 Task: Search one way flight ticket for 5 adults, 1 child, 2 infants in seat and 1 infant on lap in business from Waterloo: Waterloo Regional Airport to Greenville: Pitt-greenville Airport on 5-2-2023. Choice of flights is Westjet. Number of bags: 1 carry on bag. Price is upto 96000. Outbound departure time preference is 4:00.
Action: Mouse moved to (323, 274)
Screenshot: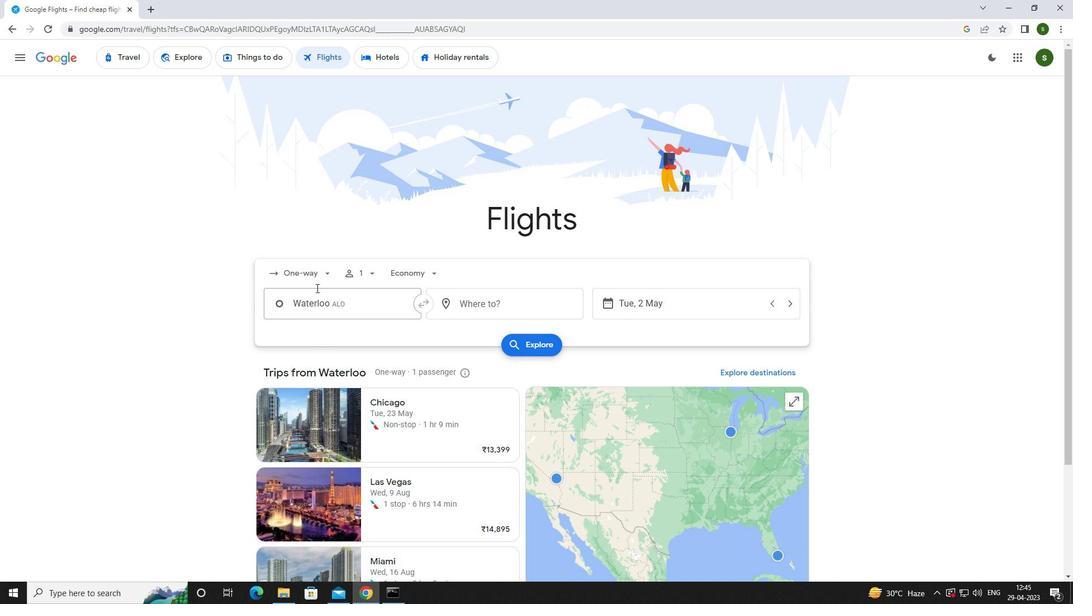 
Action: Mouse pressed left at (323, 274)
Screenshot: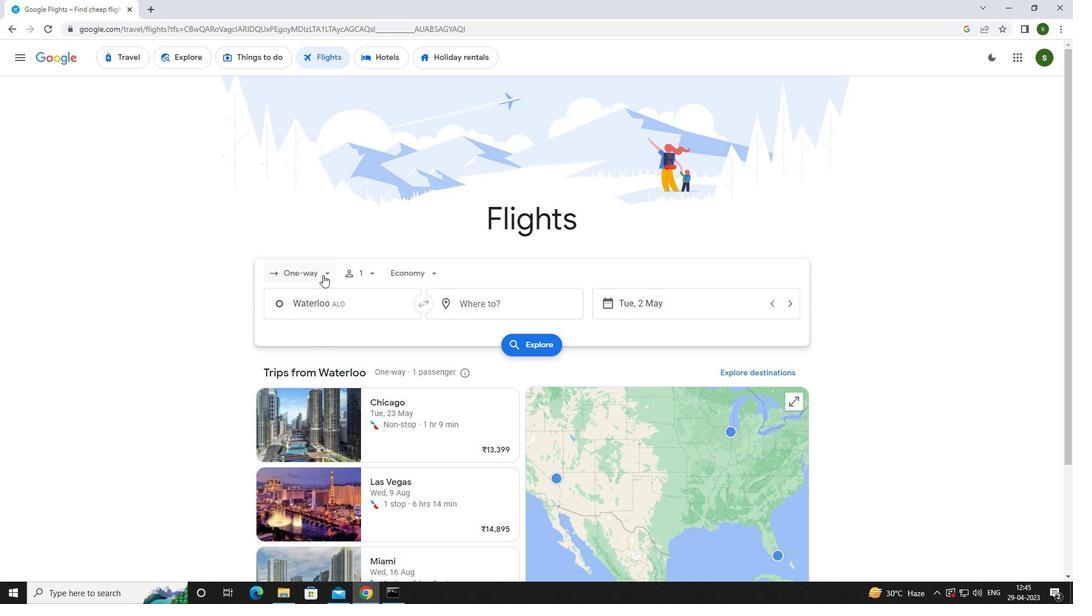 
Action: Mouse moved to (322, 320)
Screenshot: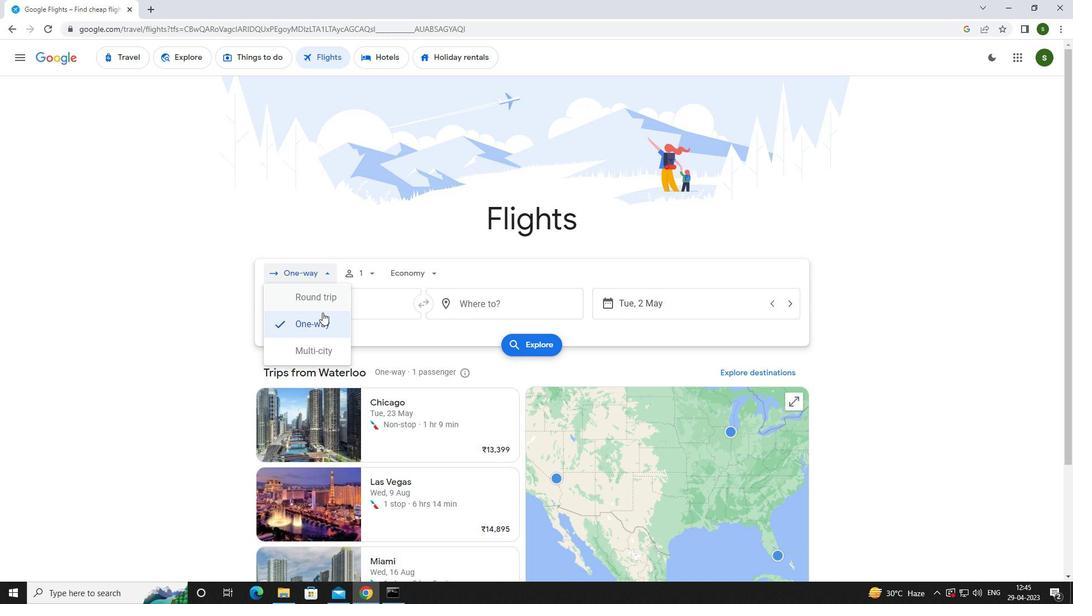 
Action: Mouse pressed left at (322, 320)
Screenshot: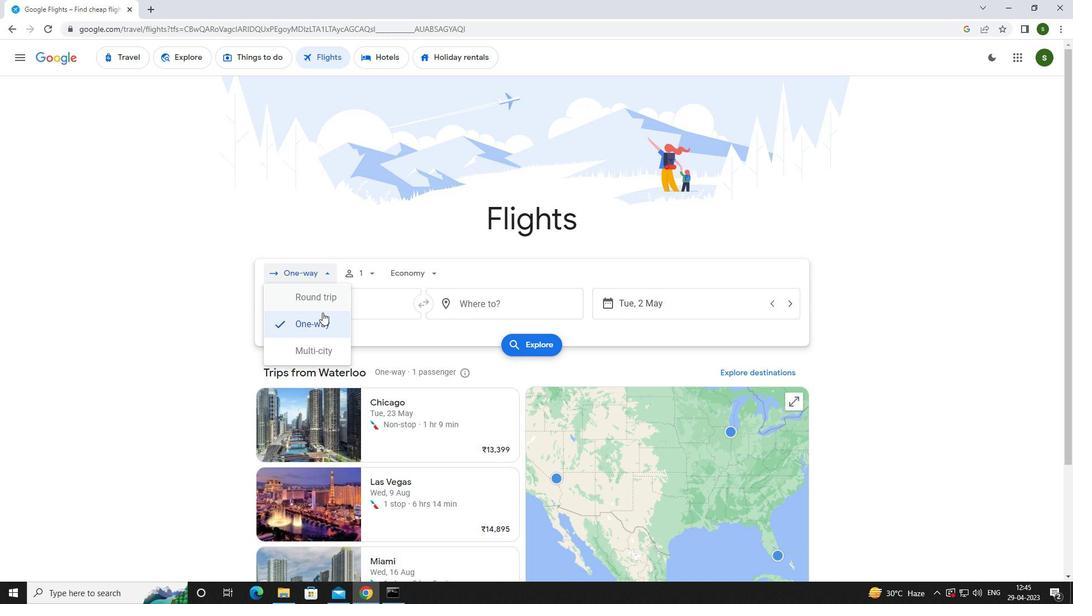 
Action: Mouse moved to (374, 273)
Screenshot: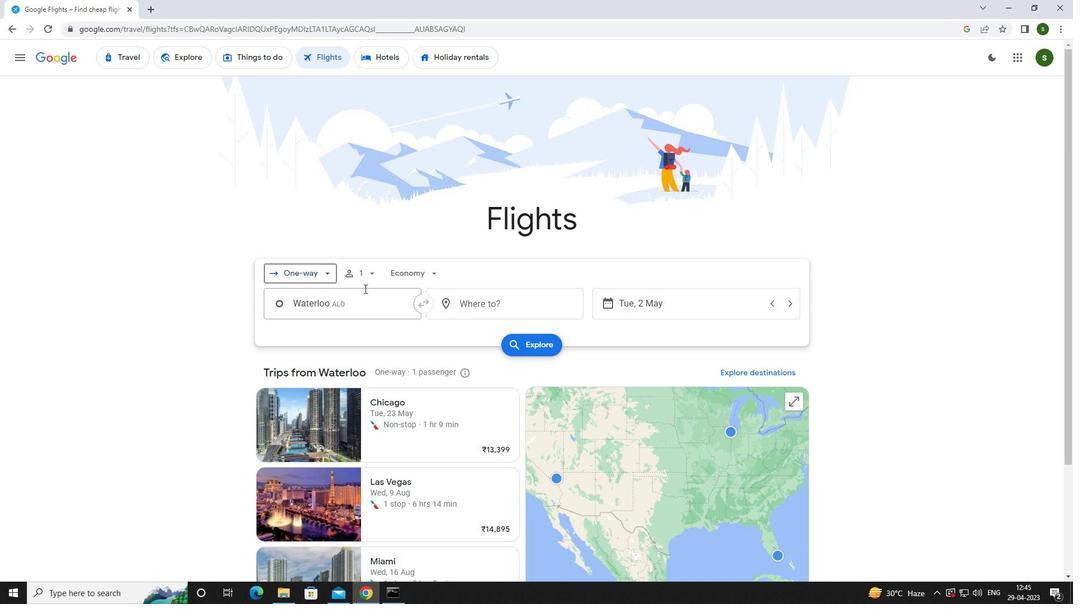 
Action: Mouse pressed left at (374, 273)
Screenshot: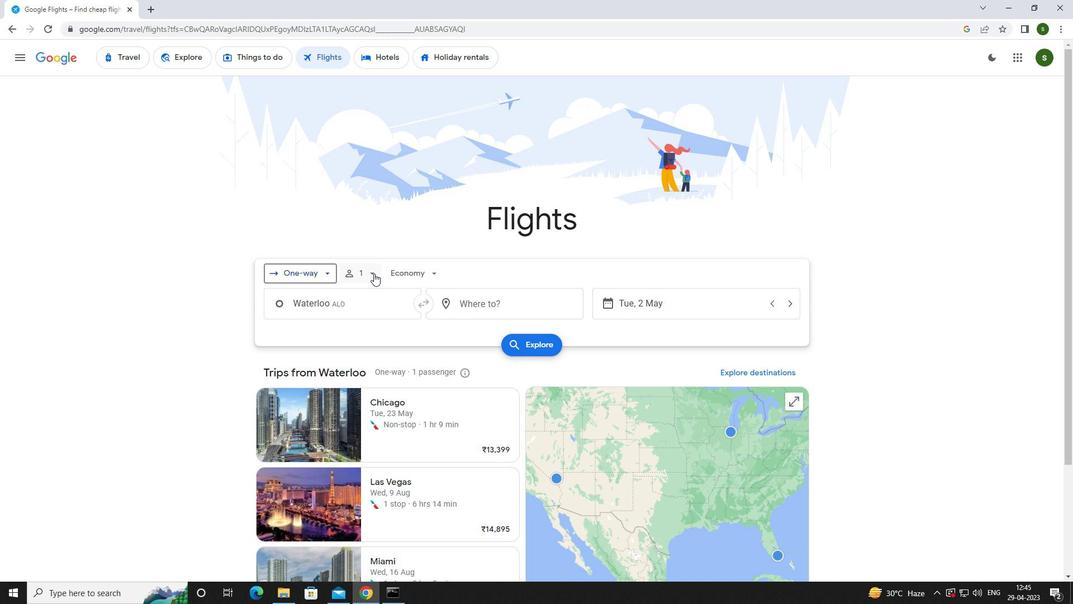 
Action: Mouse moved to (453, 299)
Screenshot: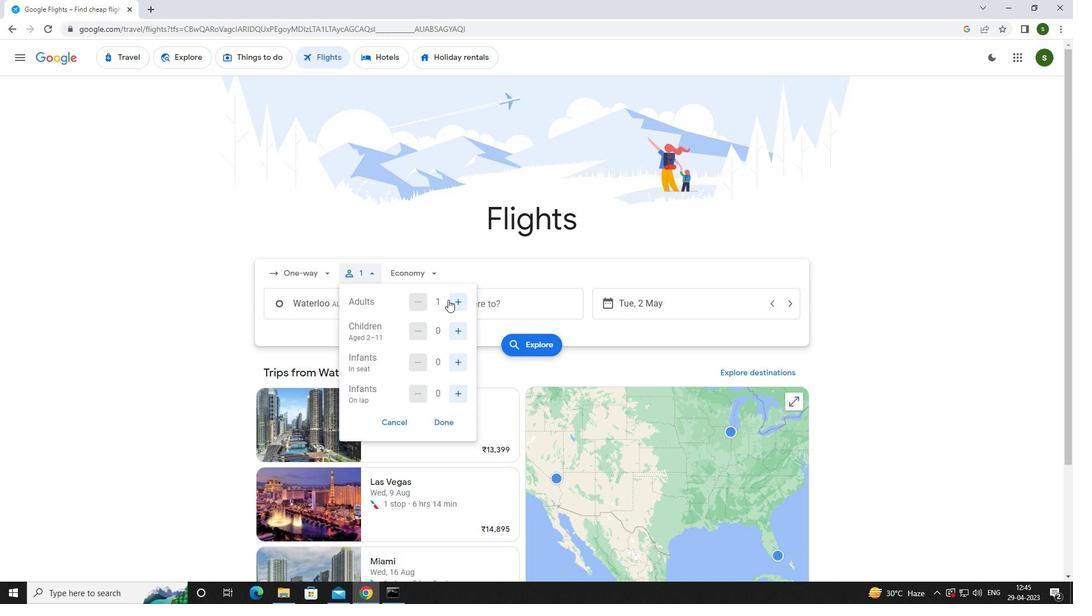 
Action: Mouse pressed left at (453, 299)
Screenshot: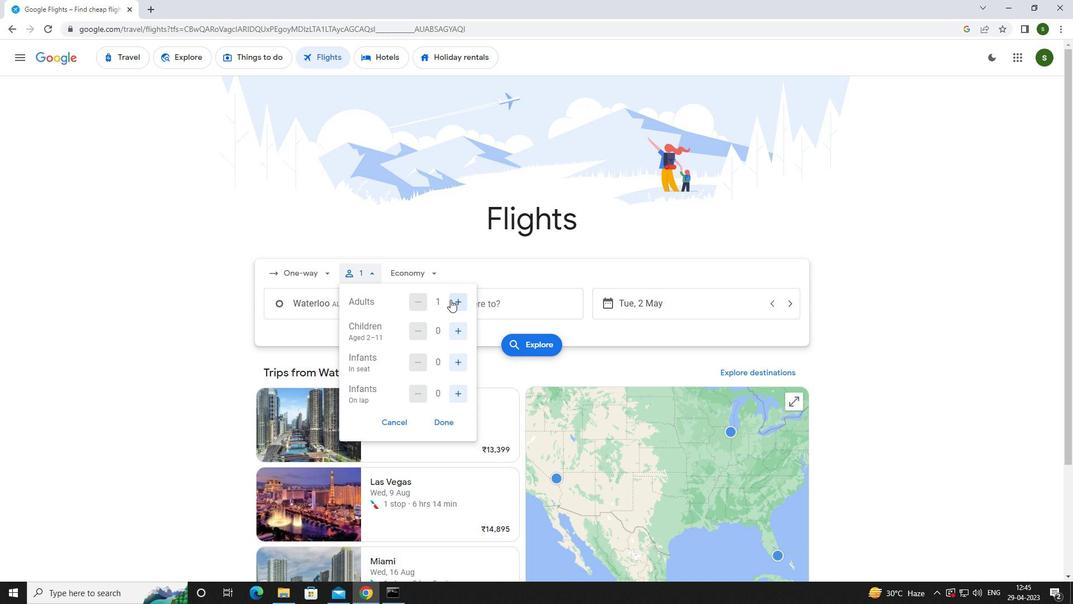 
Action: Mouse pressed left at (453, 299)
Screenshot: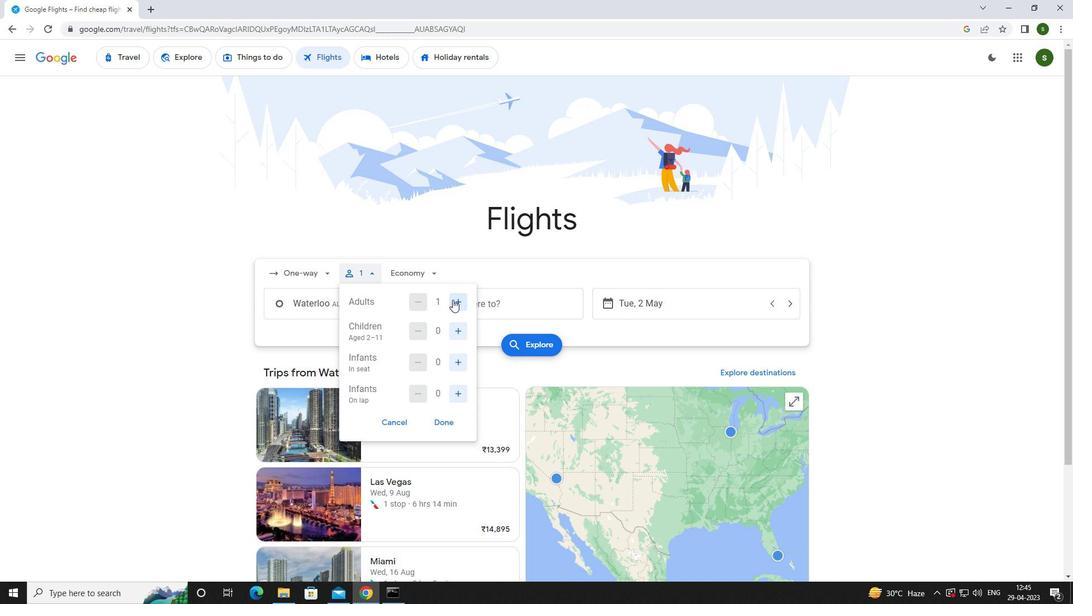 
Action: Mouse pressed left at (453, 299)
Screenshot: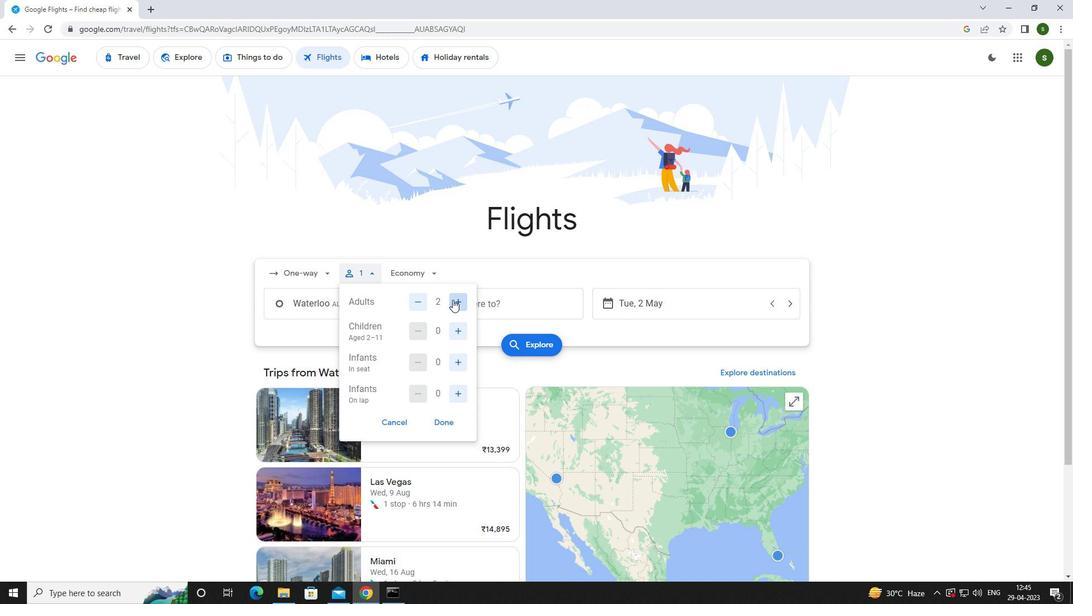 
Action: Mouse pressed left at (453, 299)
Screenshot: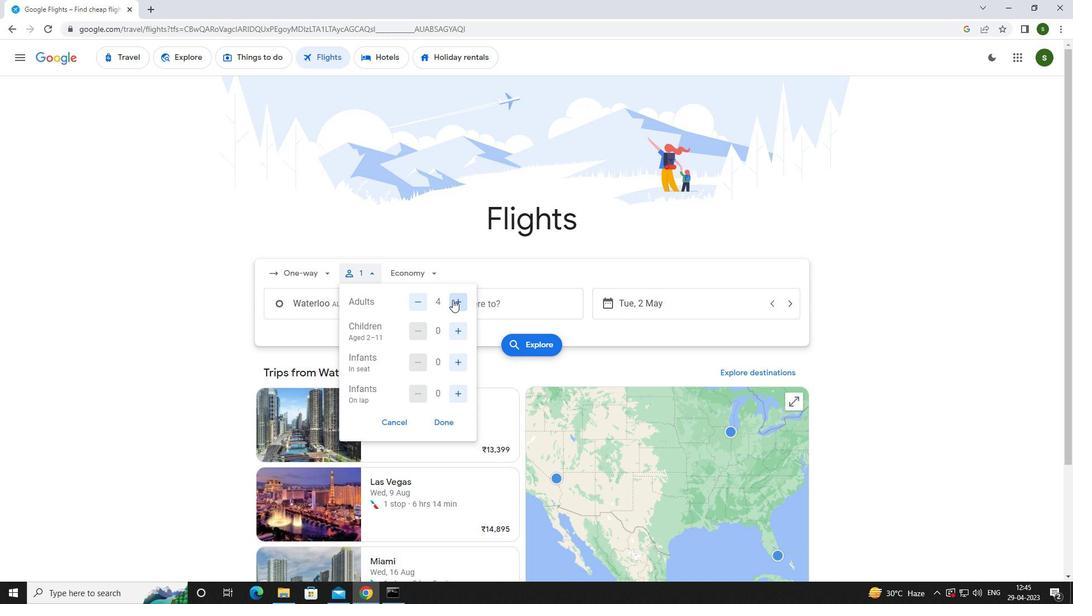
Action: Mouse moved to (459, 326)
Screenshot: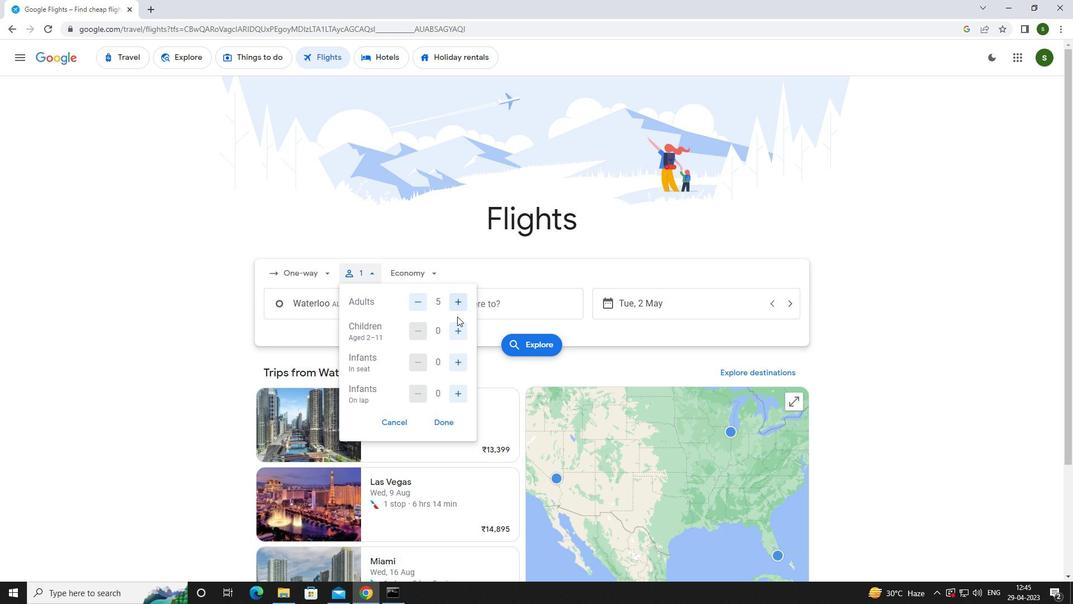 
Action: Mouse pressed left at (459, 326)
Screenshot: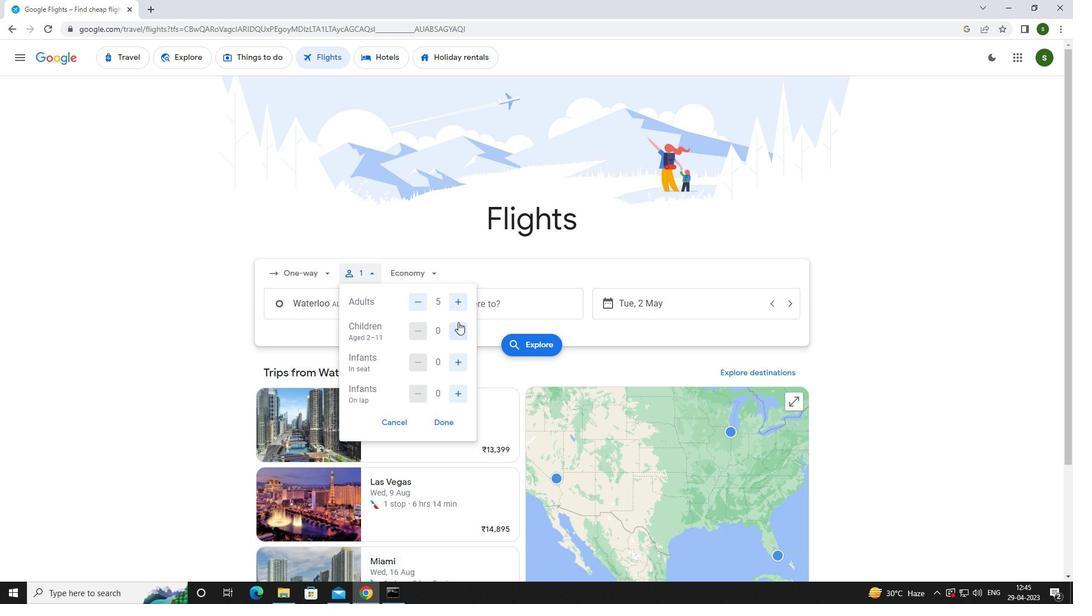 
Action: Mouse moved to (454, 364)
Screenshot: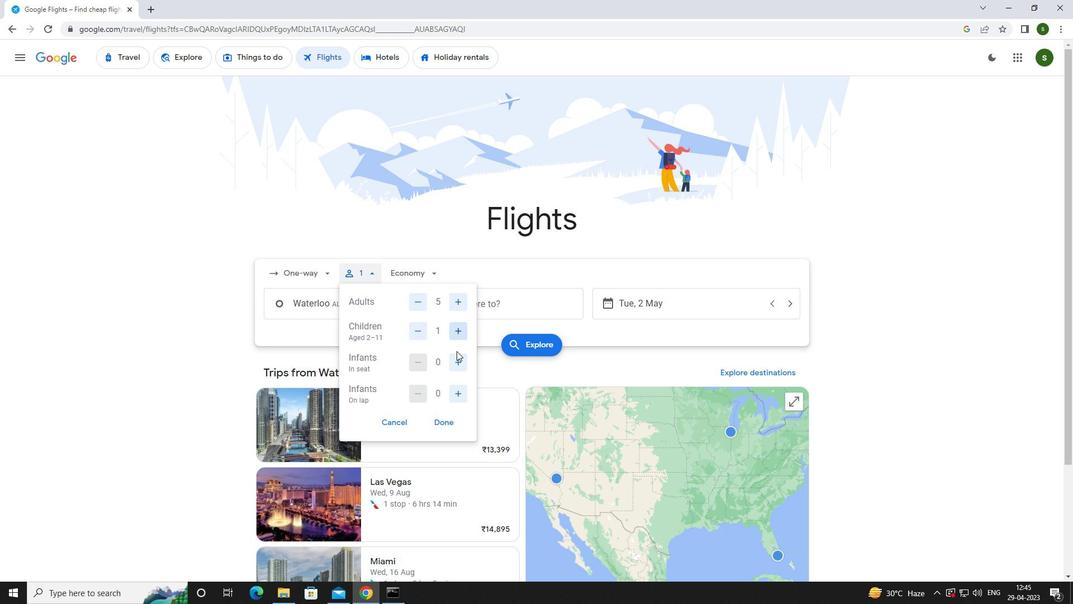 
Action: Mouse pressed left at (454, 364)
Screenshot: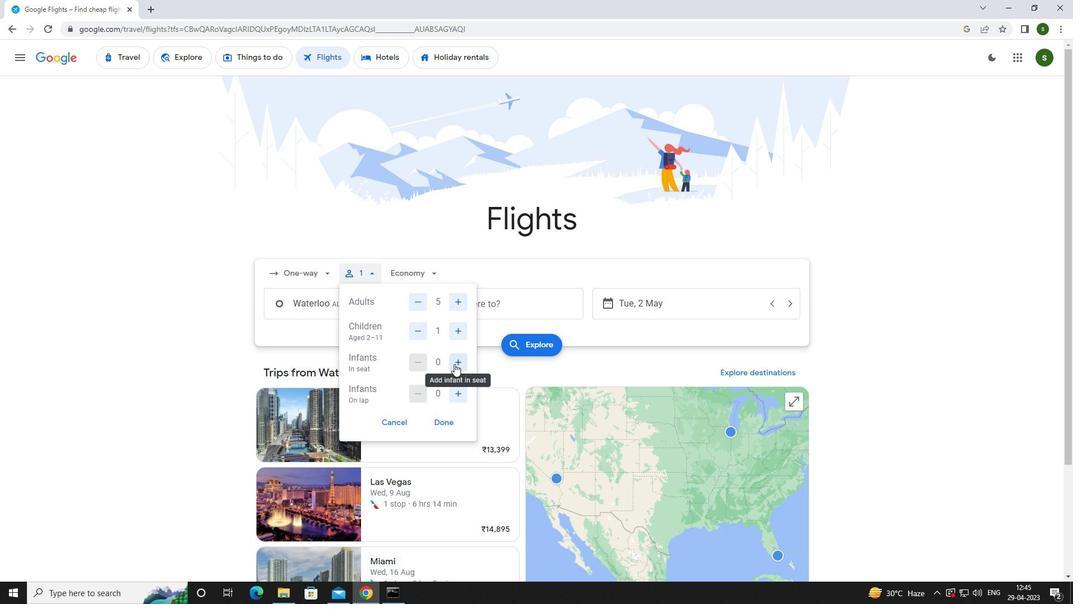 
Action: Mouse pressed left at (454, 364)
Screenshot: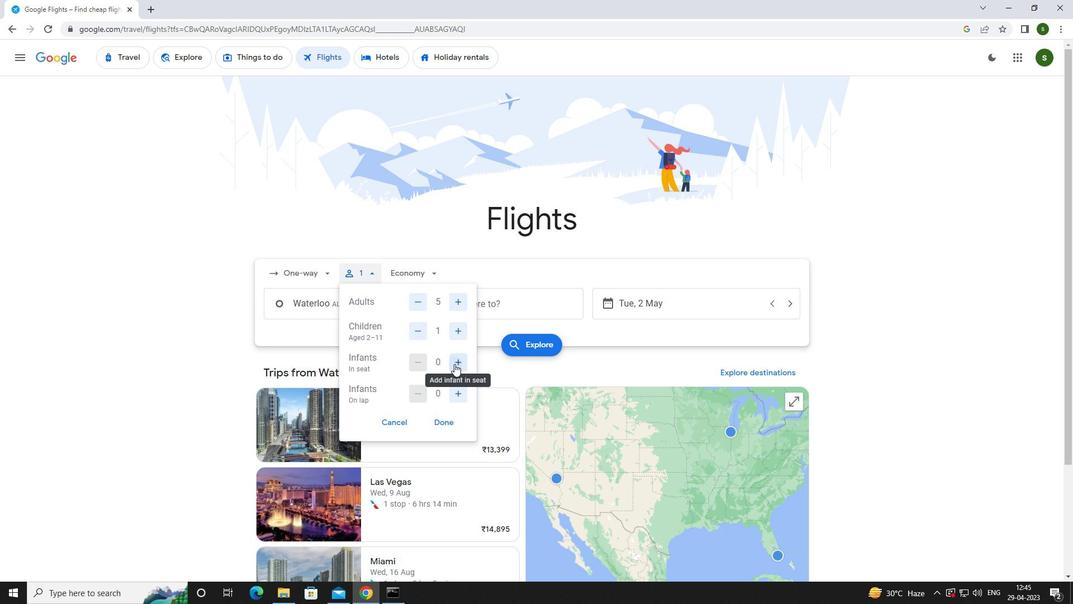 
Action: Mouse moved to (460, 389)
Screenshot: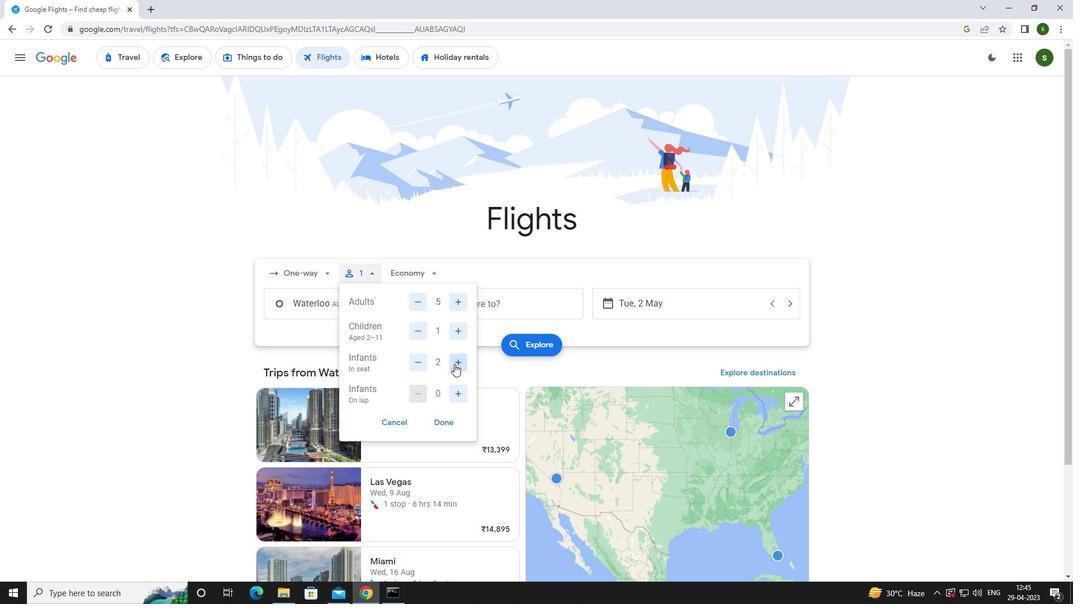 
Action: Mouse pressed left at (460, 389)
Screenshot: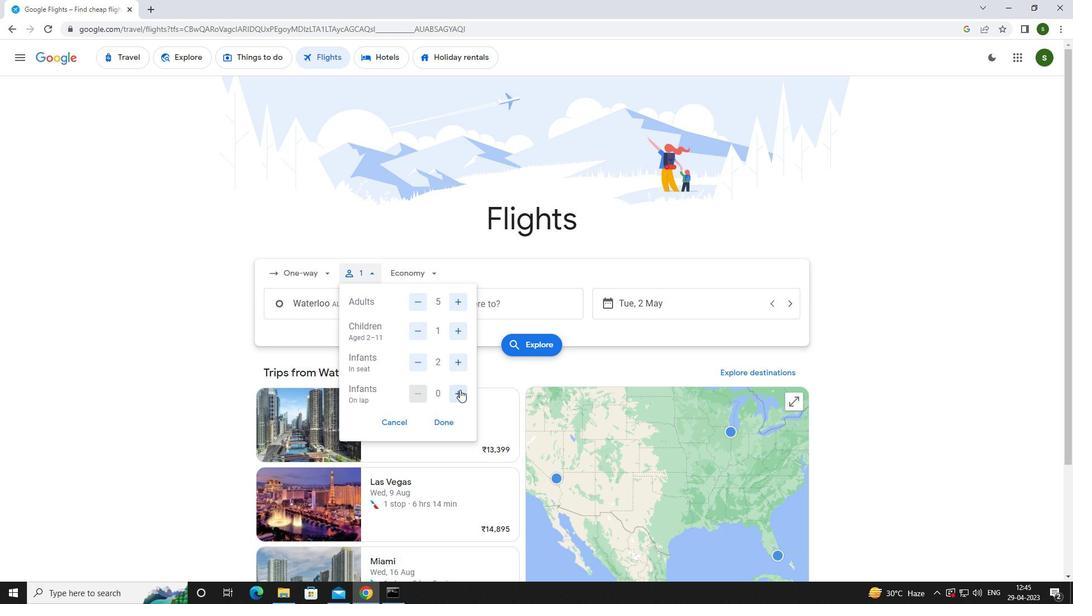 
Action: Mouse moved to (420, 270)
Screenshot: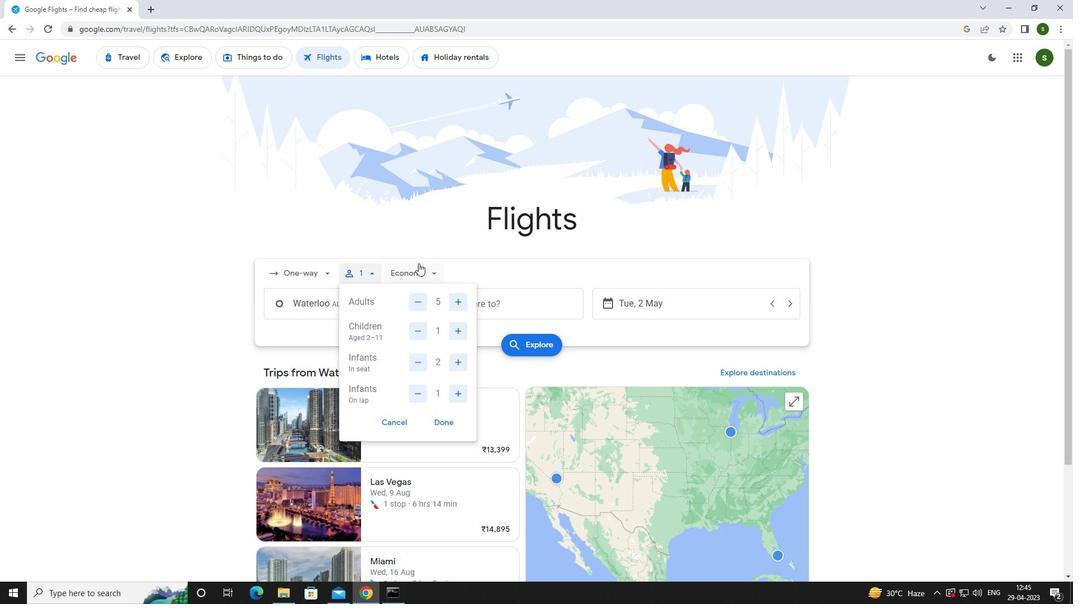 
Action: Mouse pressed left at (420, 270)
Screenshot: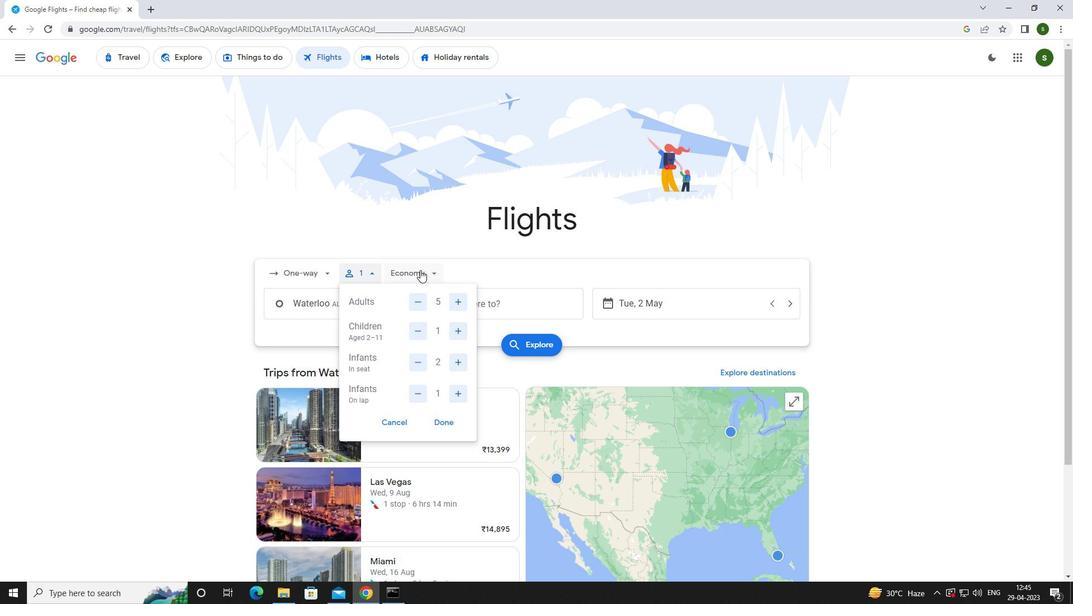 
Action: Mouse moved to (431, 355)
Screenshot: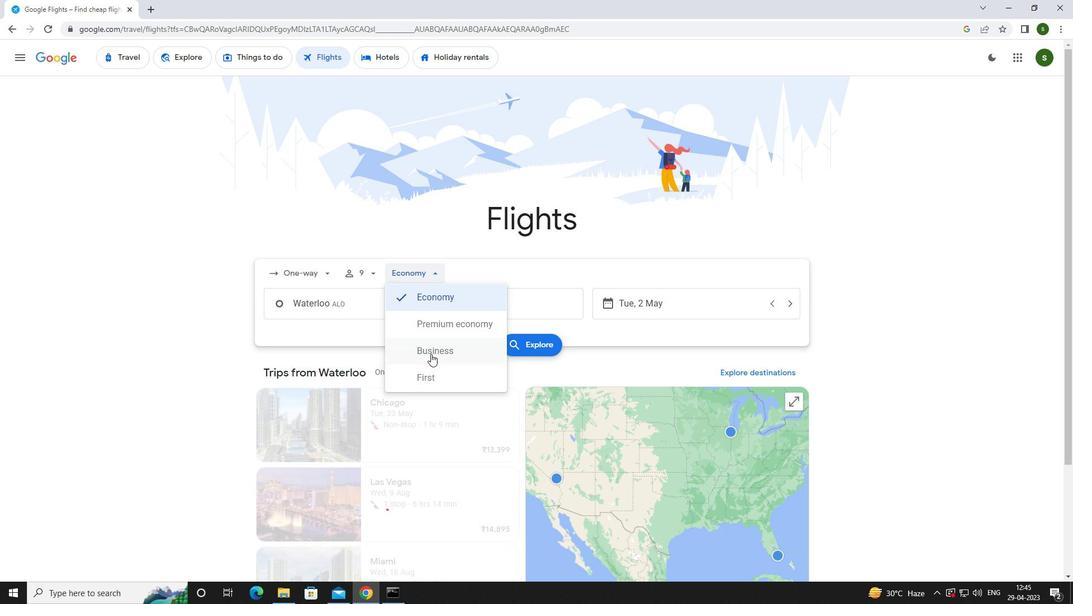 
Action: Mouse pressed left at (431, 355)
Screenshot: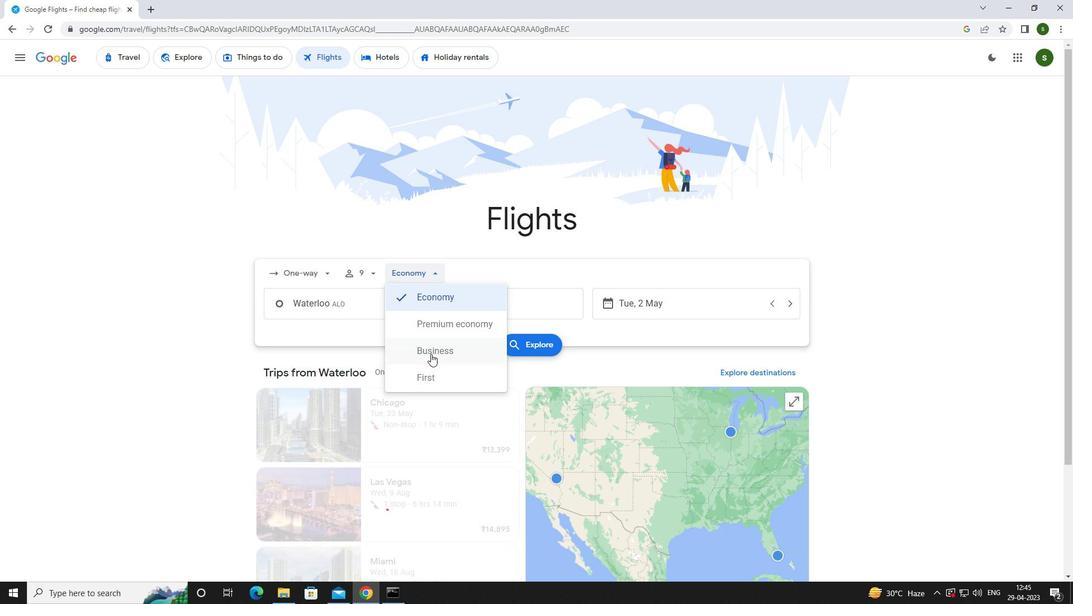
Action: Mouse moved to (384, 310)
Screenshot: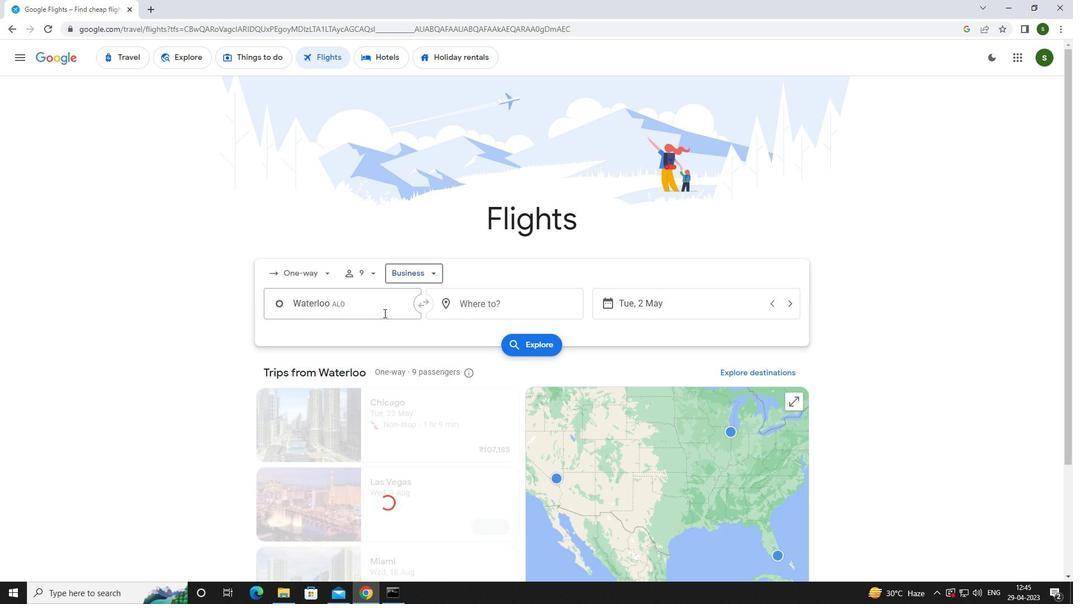 
Action: Mouse pressed left at (384, 310)
Screenshot: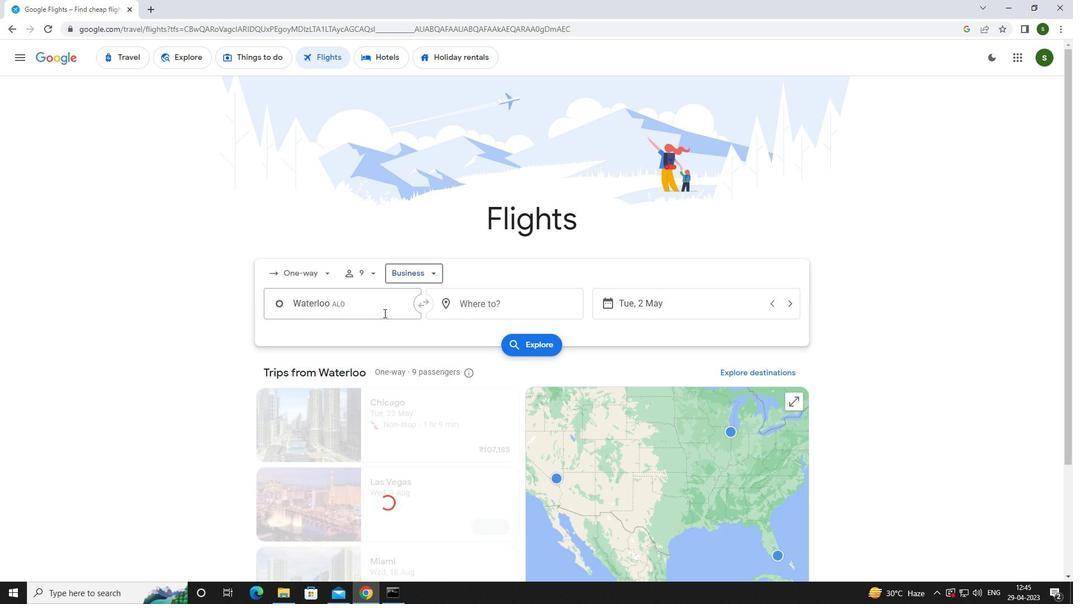 
Action: Mouse moved to (384, 309)
Screenshot: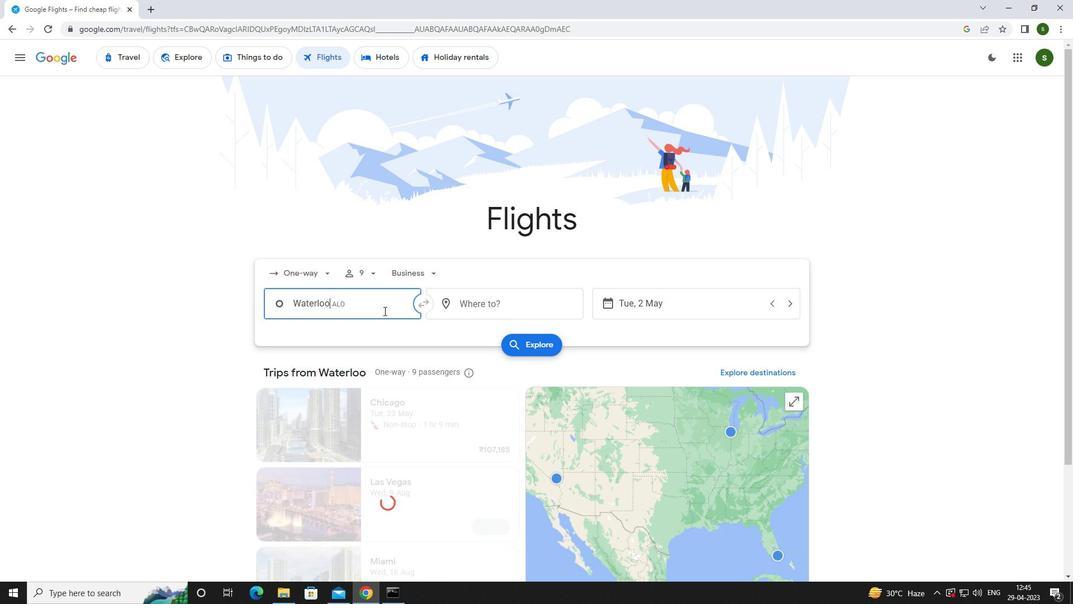 
Action: Key pressed w<Key.caps_lock>aterloo
Screenshot: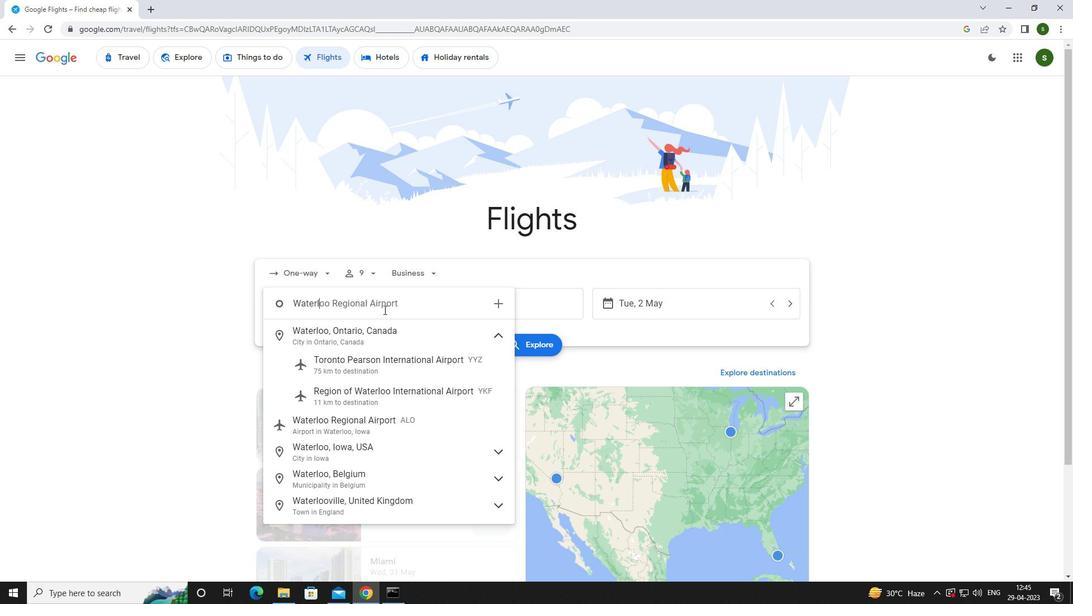
Action: Mouse moved to (407, 415)
Screenshot: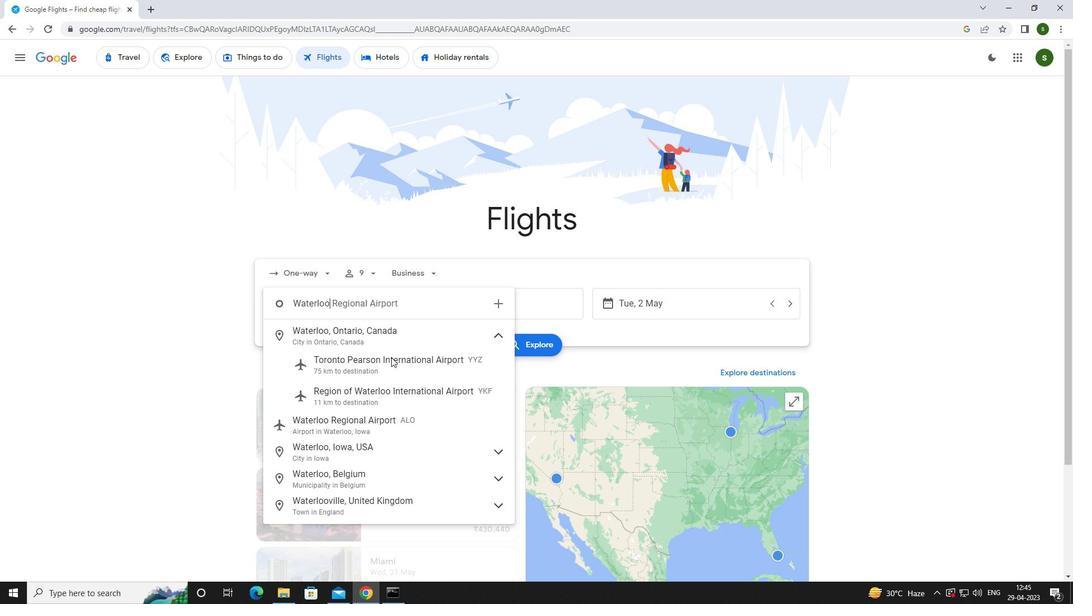 
Action: Mouse pressed left at (407, 415)
Screenshot: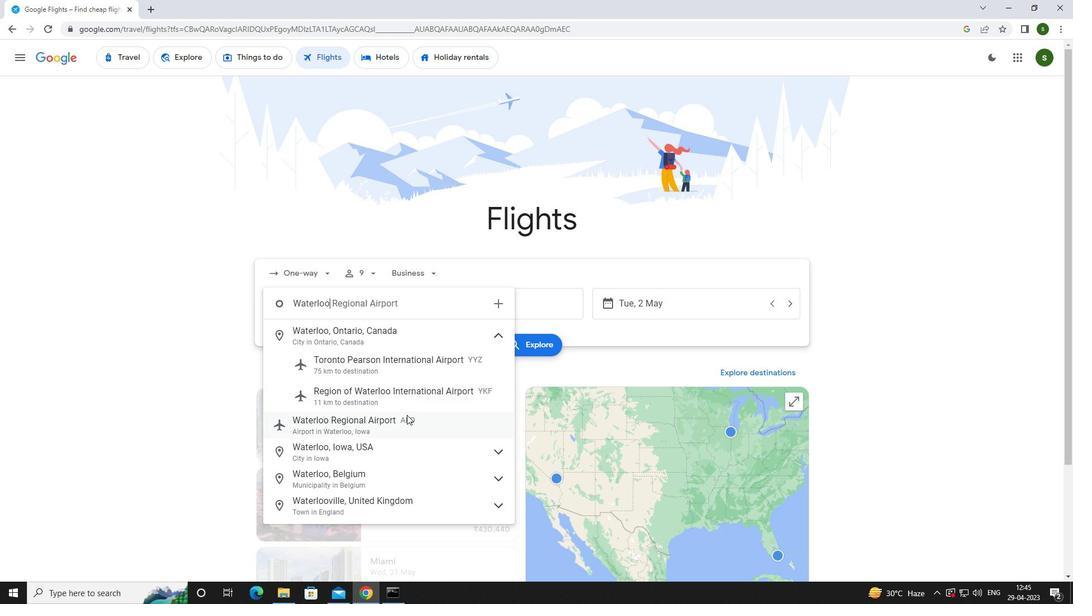 
Action: Mouse moved to (477, 303)
Screenshot: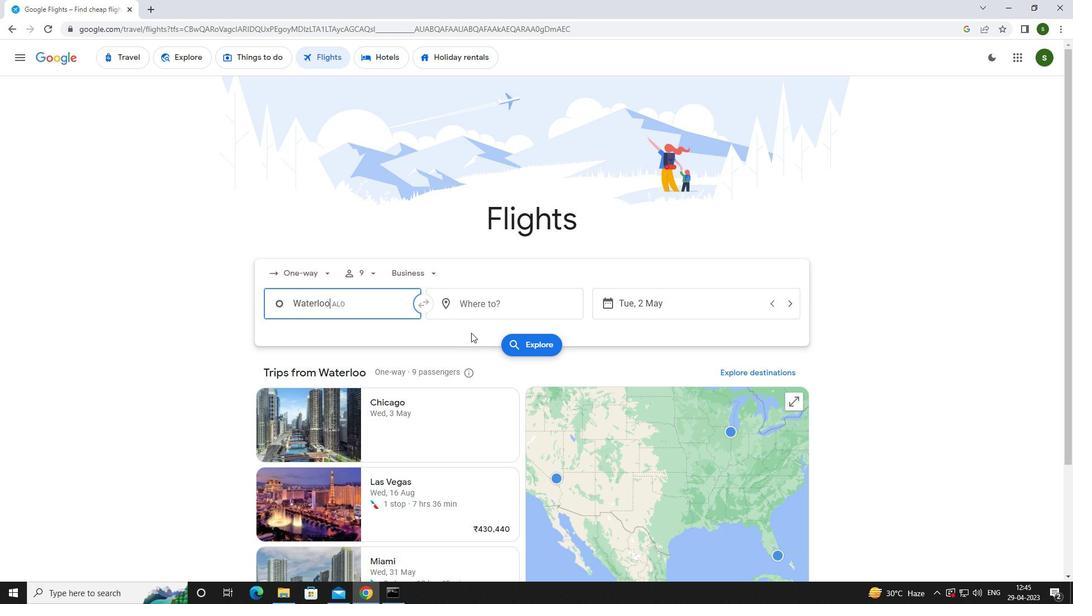 
Action: Mouse pressed left at (477, 303)
Screenshot: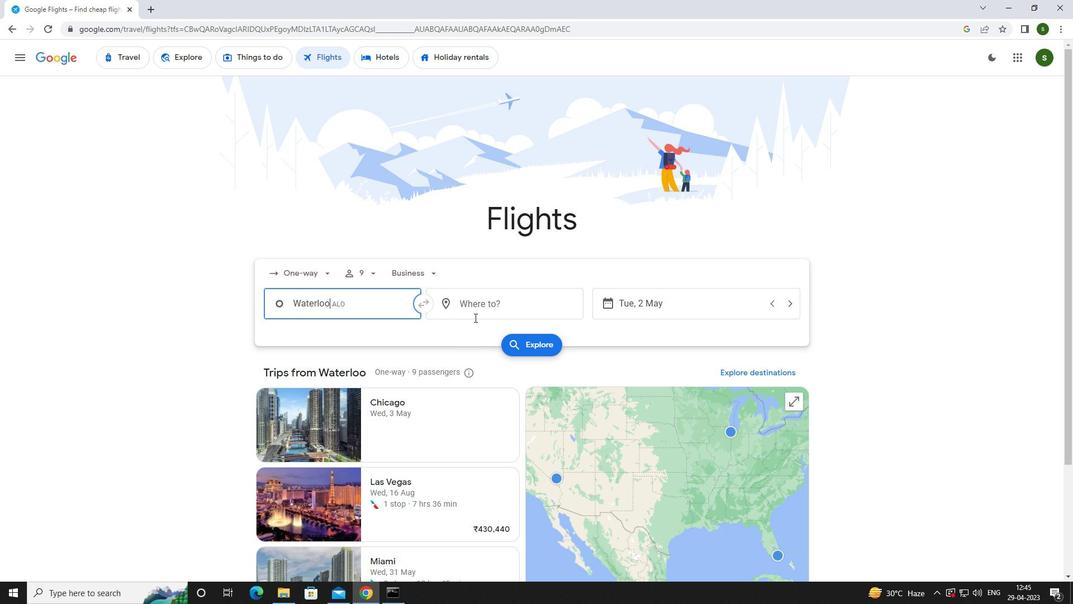 
Action: Mouse moved to (468, 305)
Screenshot: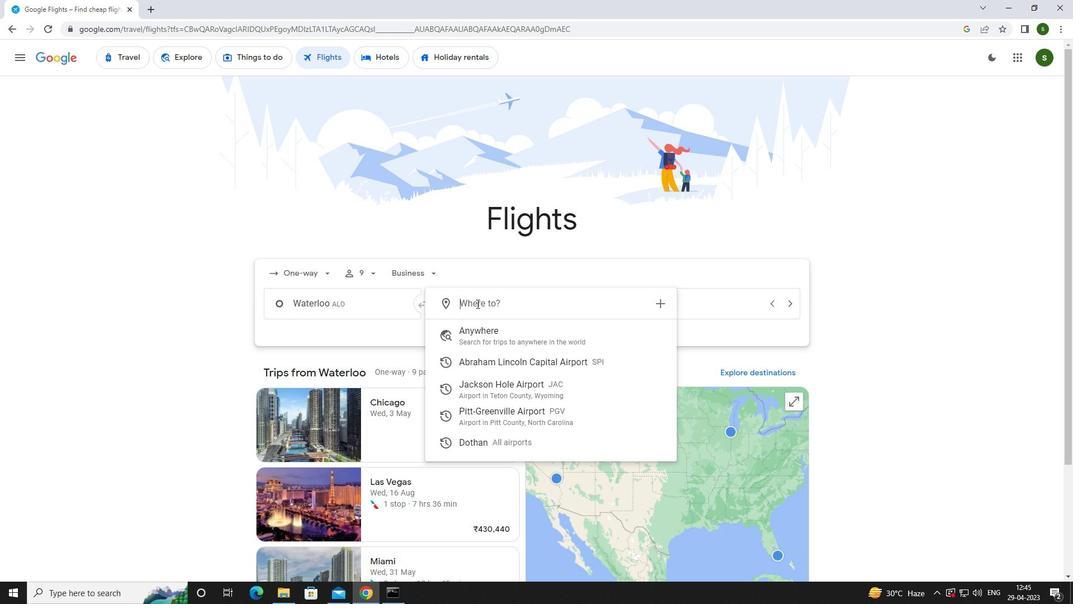 
Action: Key pressed <Key.caps_lock>g<Key.caps_lock>ree
Screenshot: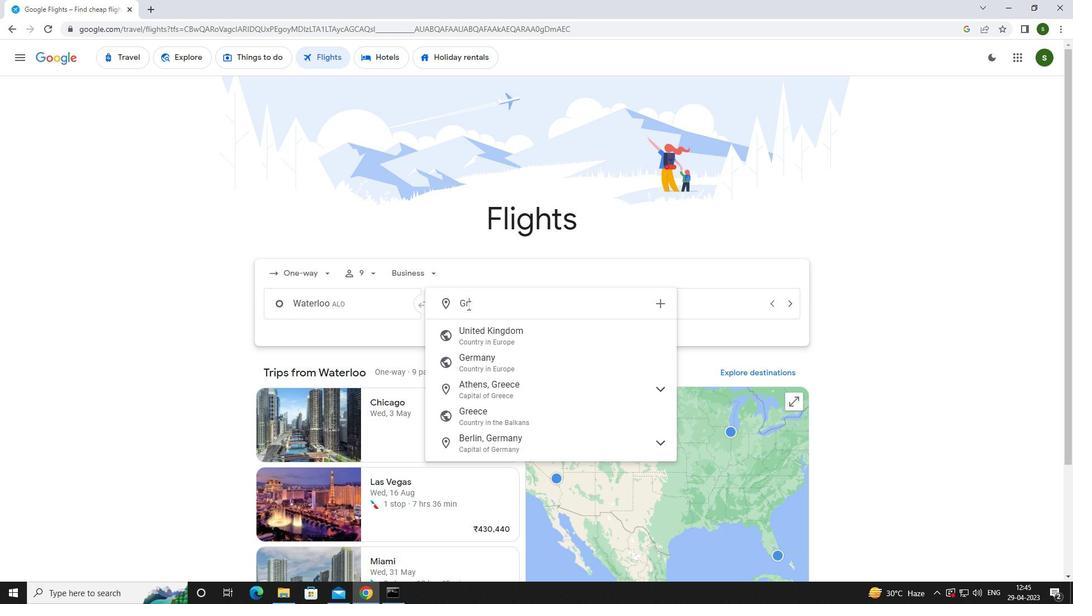 
Action: Mouse moved to (467, 305)
Screenshot: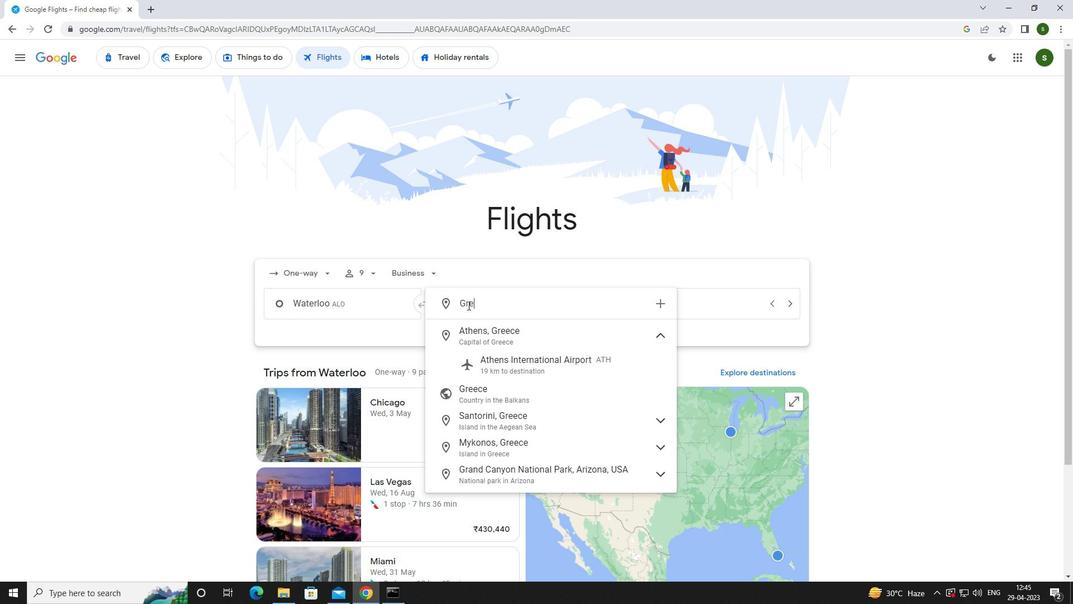 
Action: Key pressed nville<Key.space><Key.caps_lock>p<Key.caps_lock>itt
Screenshot: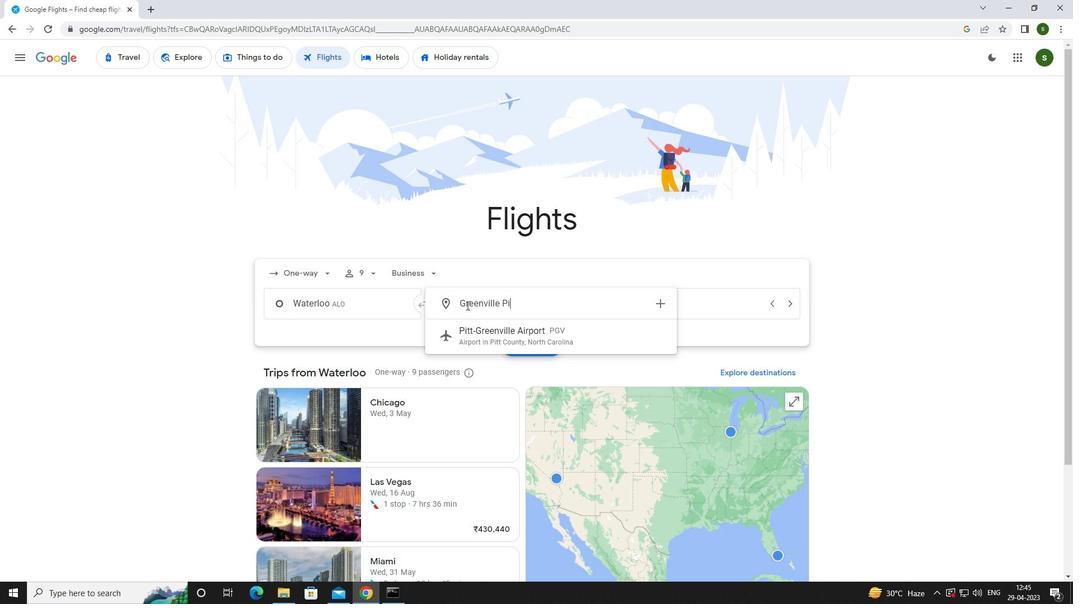 
Action: Mouse moved to (487, 342)
Screenshot: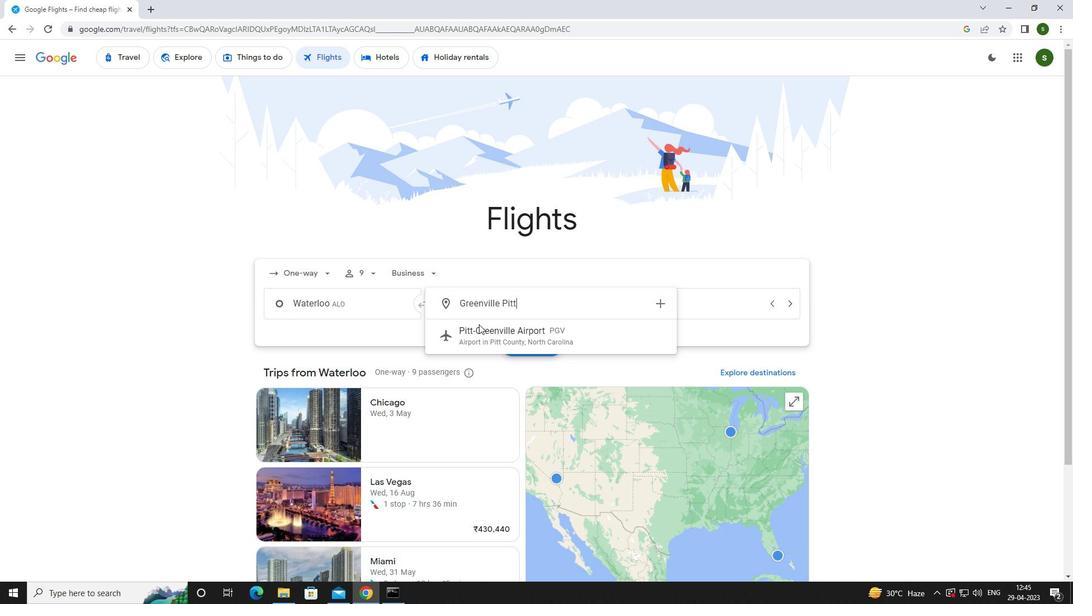 
Action: Mouse pressed left at (487, 342)
Screenshot: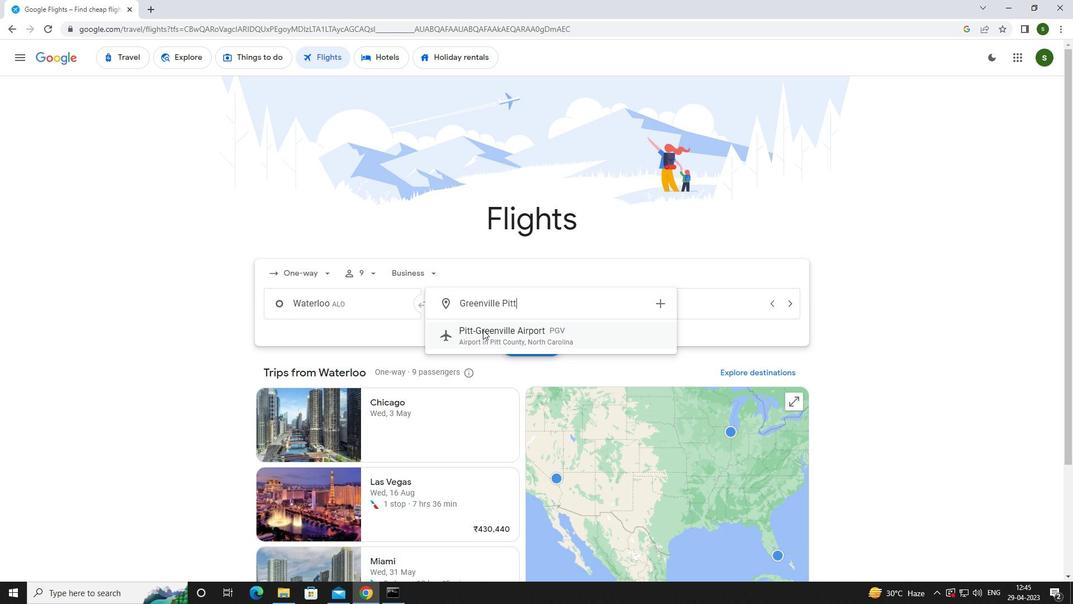 
Action: Mouse moved to (665, 302)
Screenshot: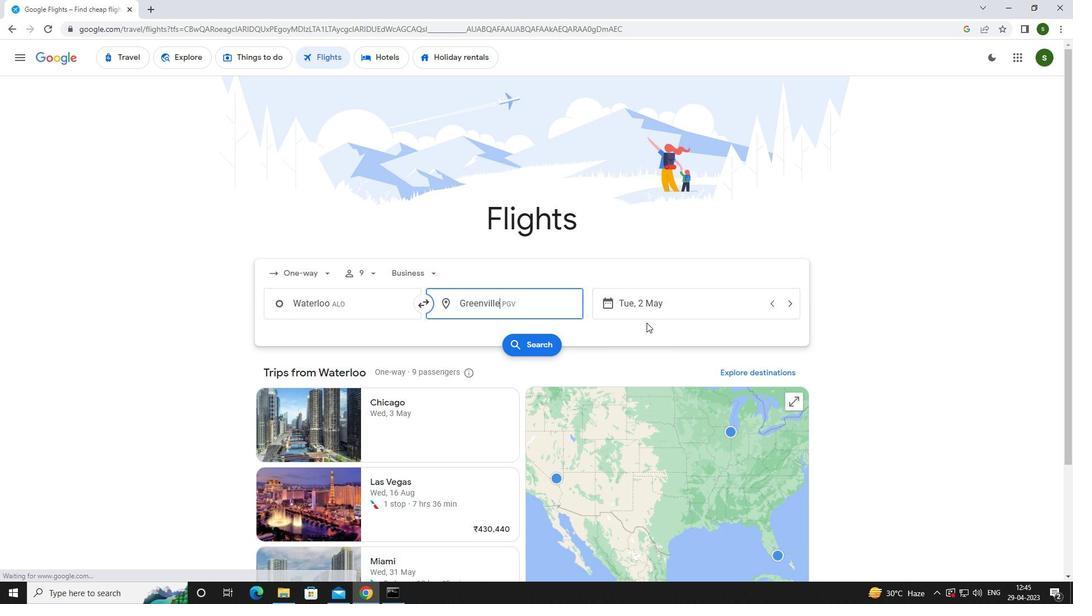 
Action: Mouse pressed left at (665, 302)
Screenshot: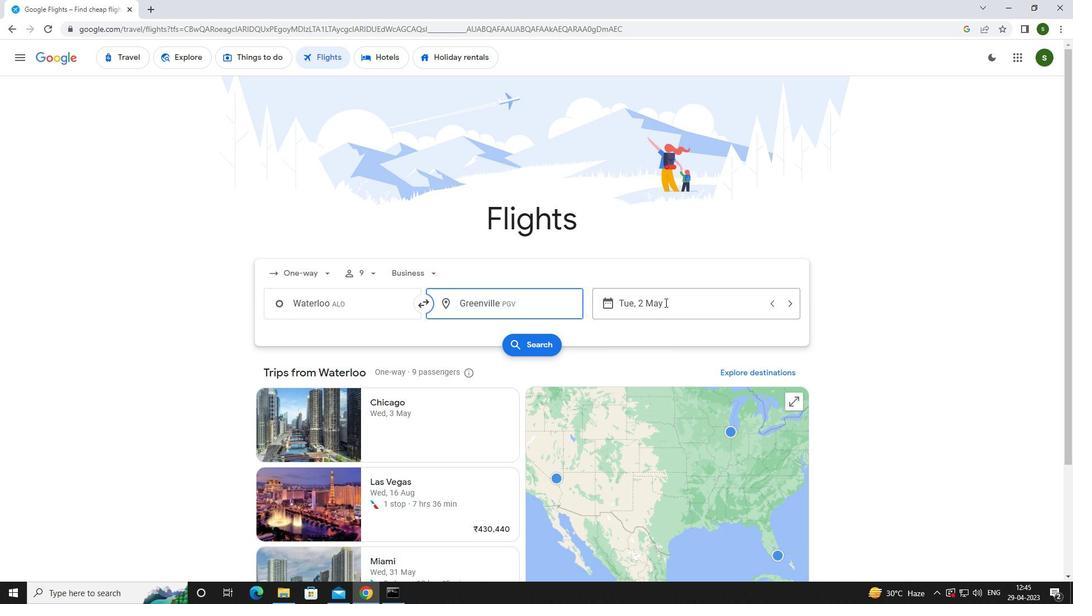 
Action: Mouse moved to (671, 379)
Screenshot: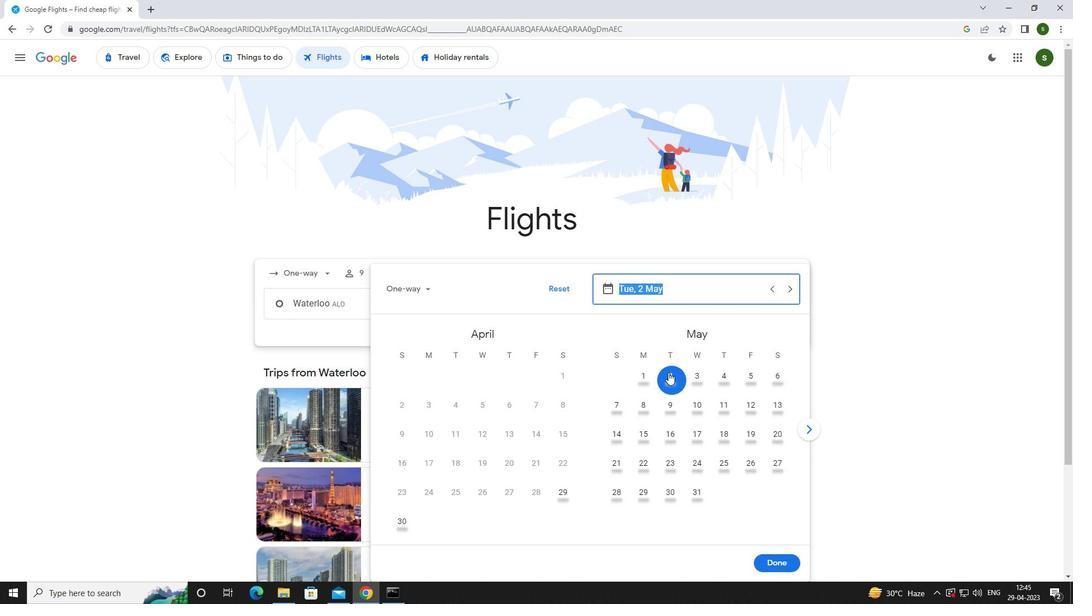 
Action: Mouse pressed left at (671, 379)
Screenshot: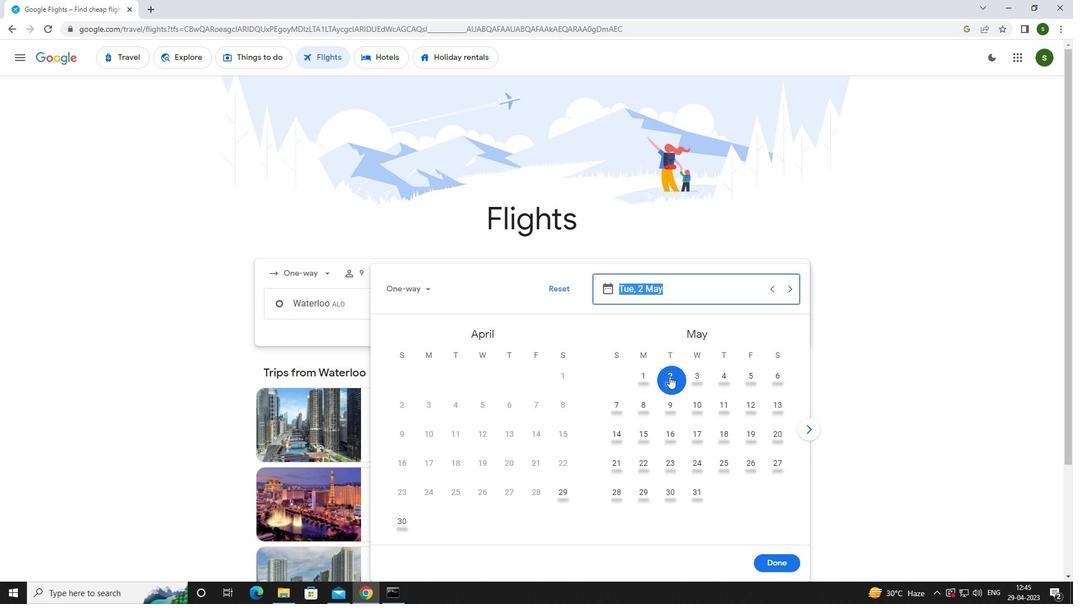 
Action: Mouse moved to (765, 554)
Screenshot: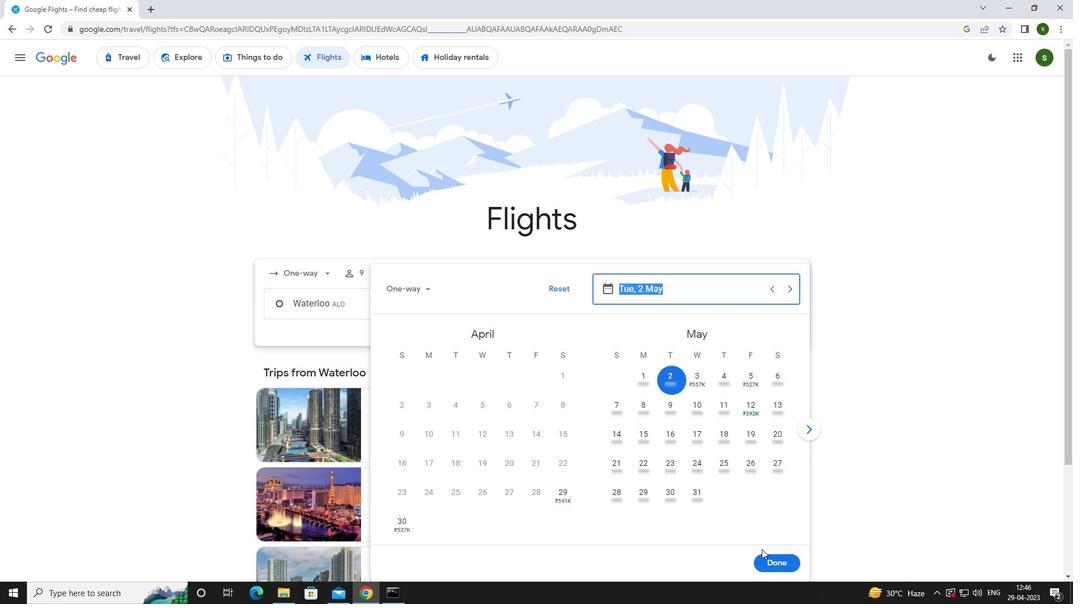 
Action: Mouse pressed left at (765, 554)
Screenshot: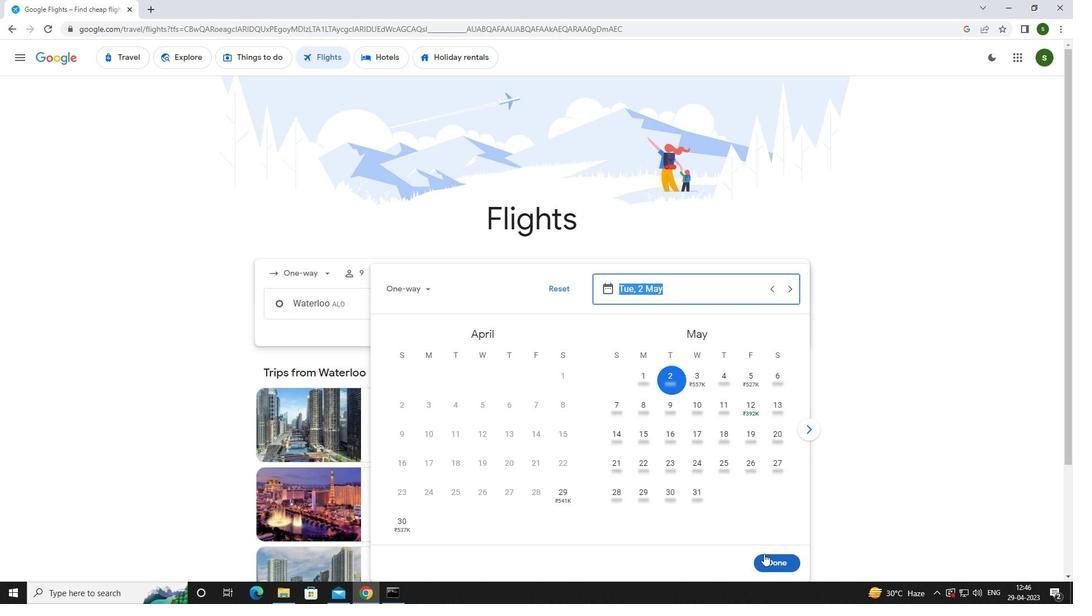 
Action: Mouse moved to (531, 350)
Screenshot: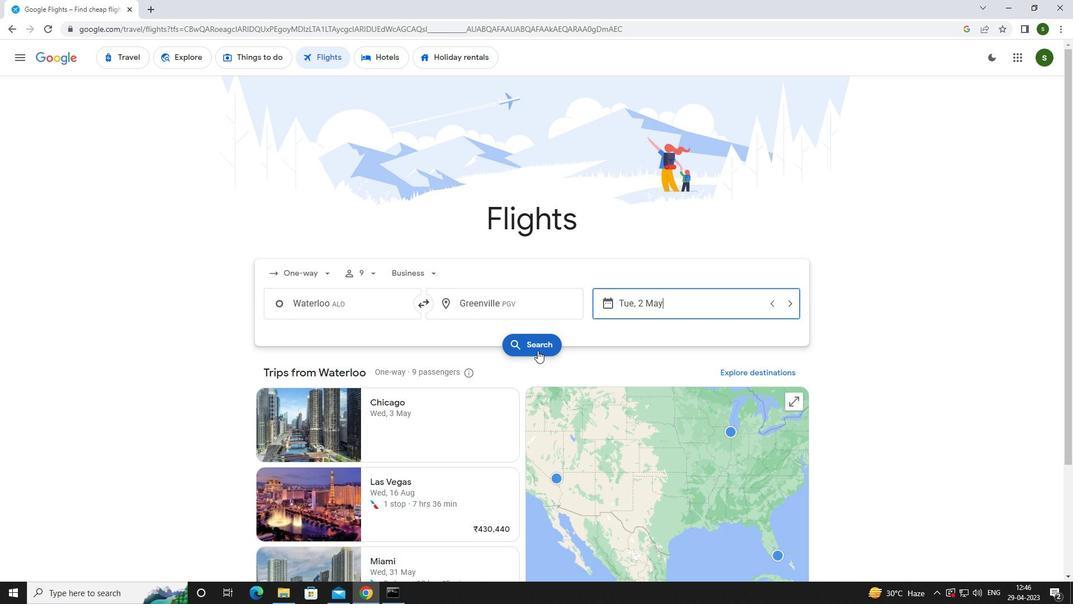 
Action: Mouse pressed left at (531, 350)
Screenshot: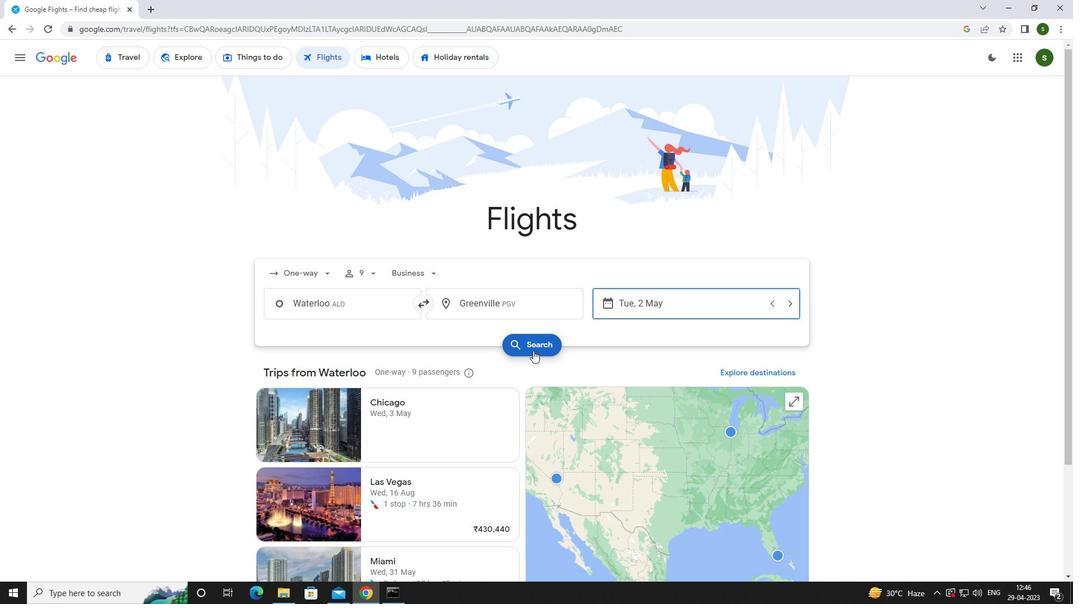 
Action: Mouse moved to (289, 162)
Screenshot: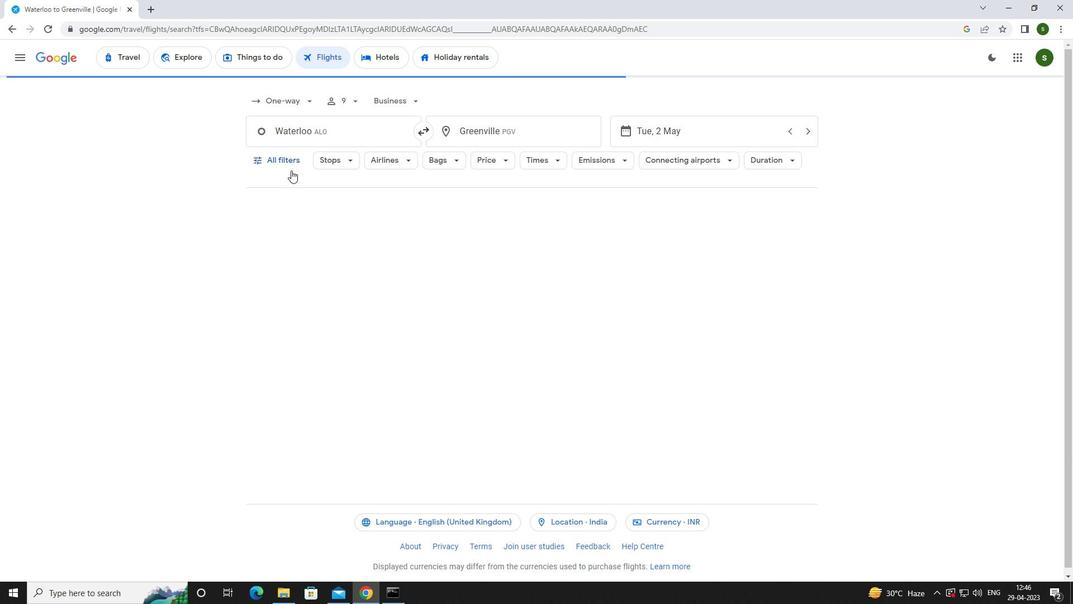
Action: Mouse pressed left at (289, 162)
Screenshot: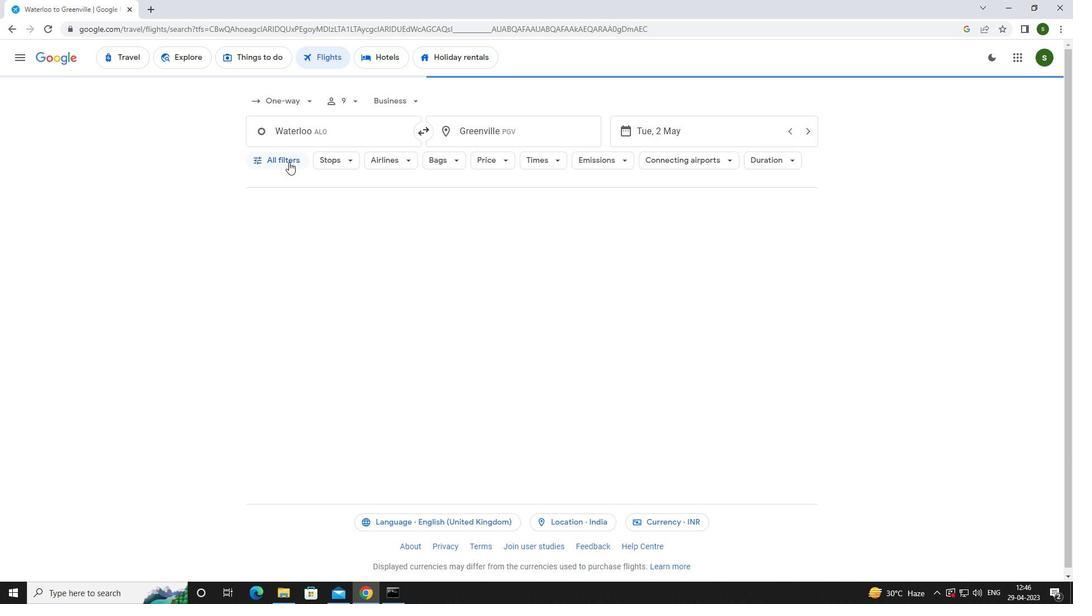 
Action: Mouse moved to (319, 232)
Screenshot: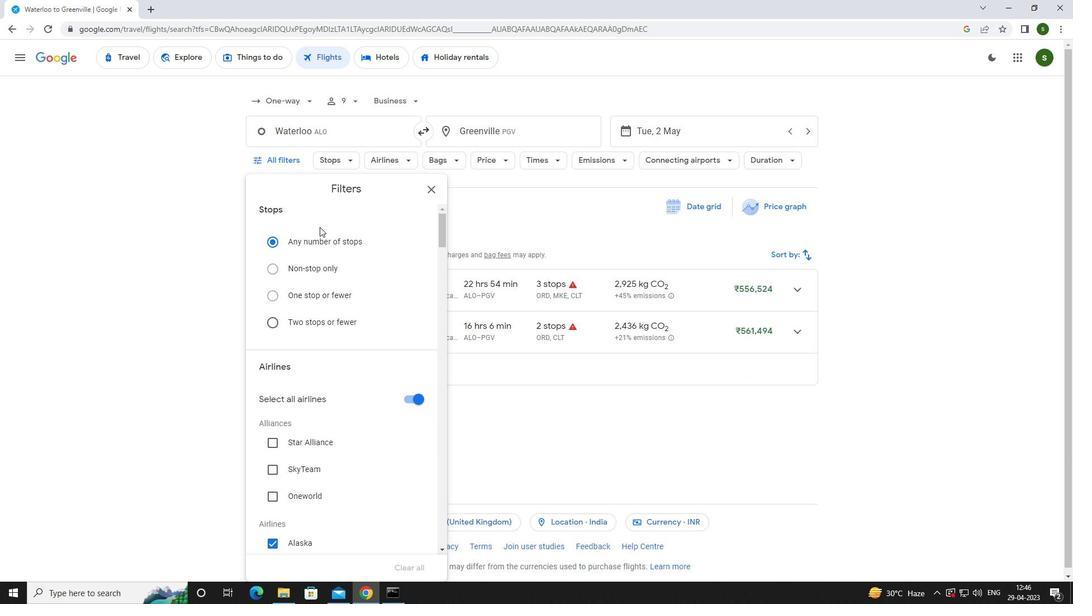 
Action: Mouse scrolled (319, 231) with delta (0, 0)
Screenshot: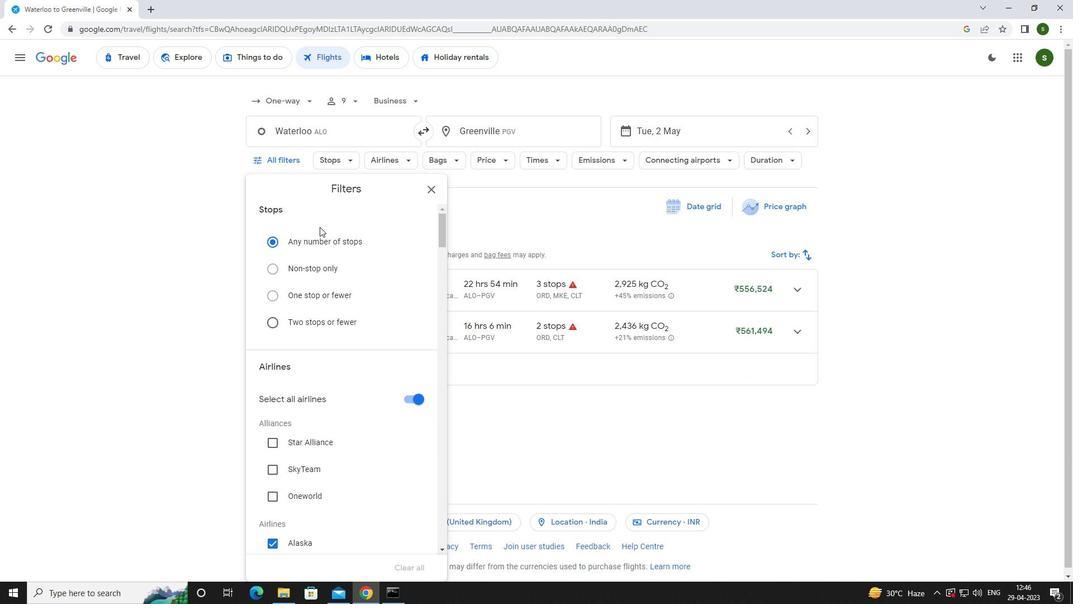 
Action: Mouse moved to (415, 343)
Screenshot: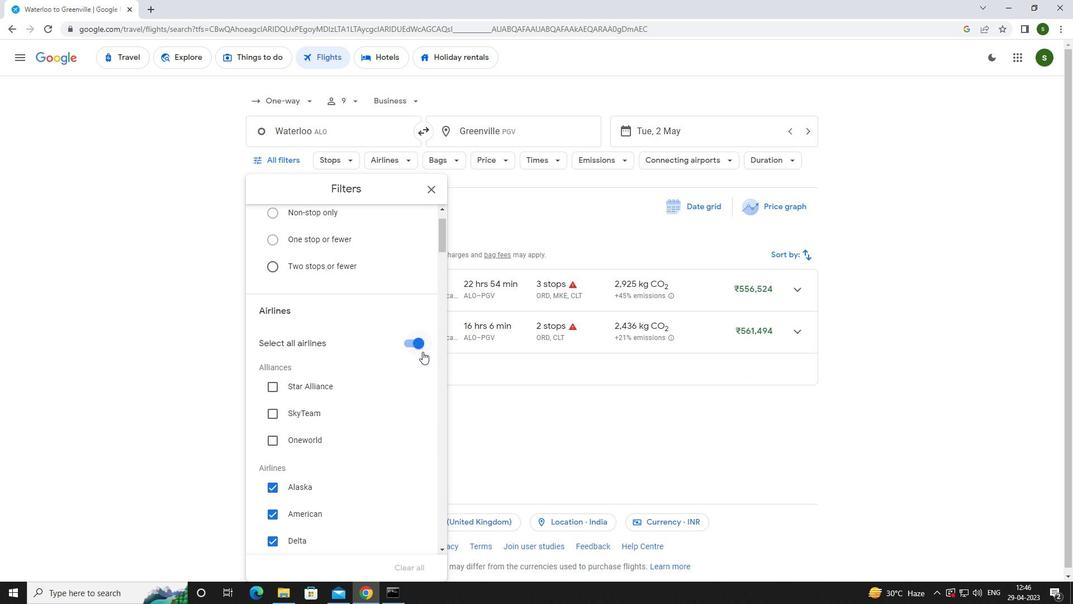 
Action: Mouse pressed left at (415, 343)
Screenshot: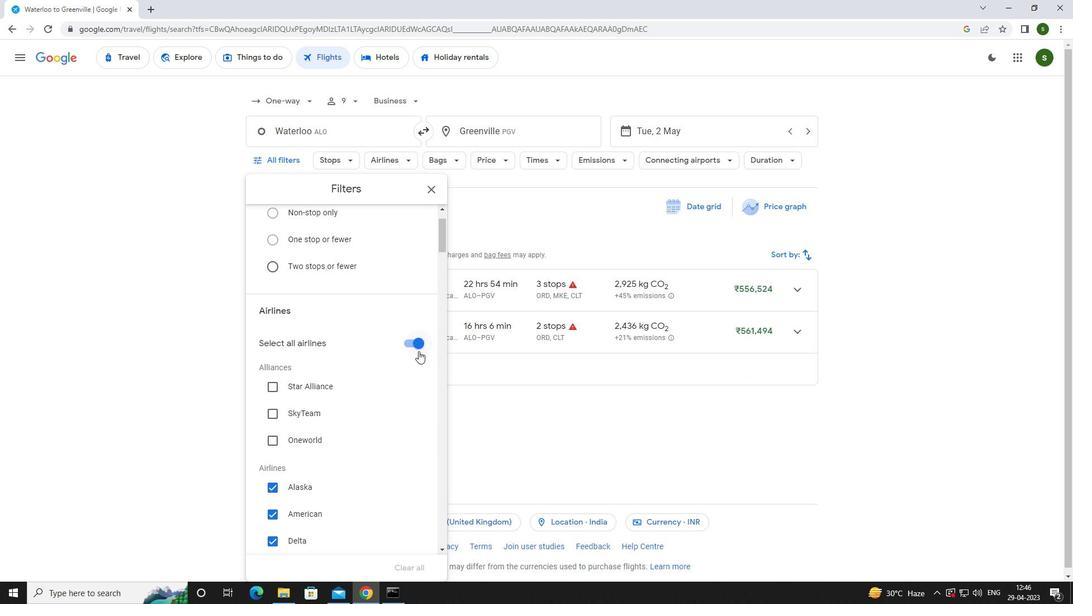 
Action: Mouse moved to (366, 316)
Screenshot: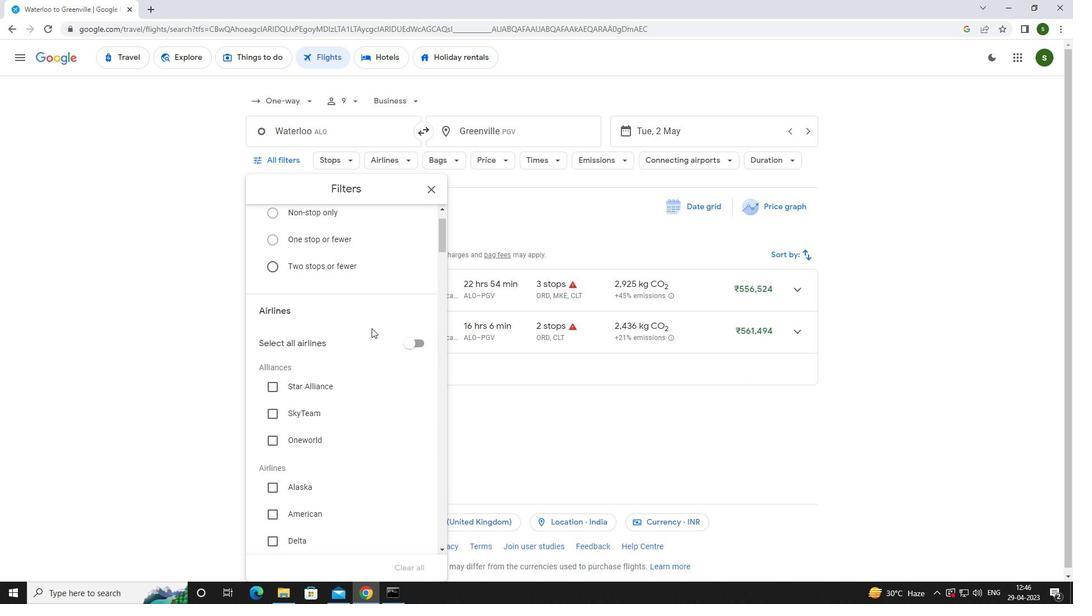 
Action: Mouse scrolled (366, 315) with delta (0, 0)
Screenshot: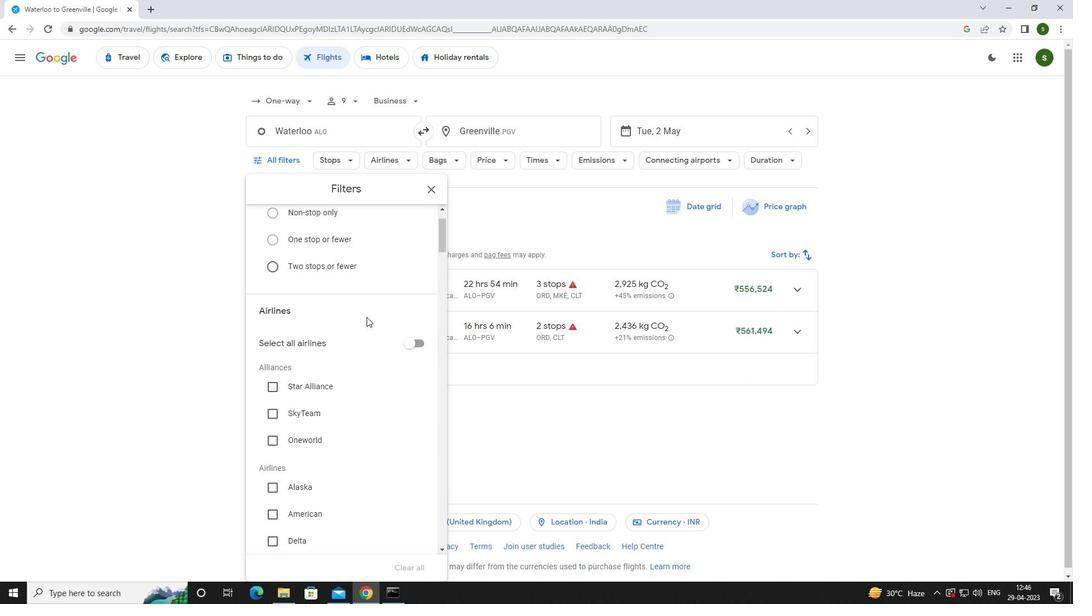 
Action: Mouse scrolled (366, 315) with delta (0, 0)
Screenshot: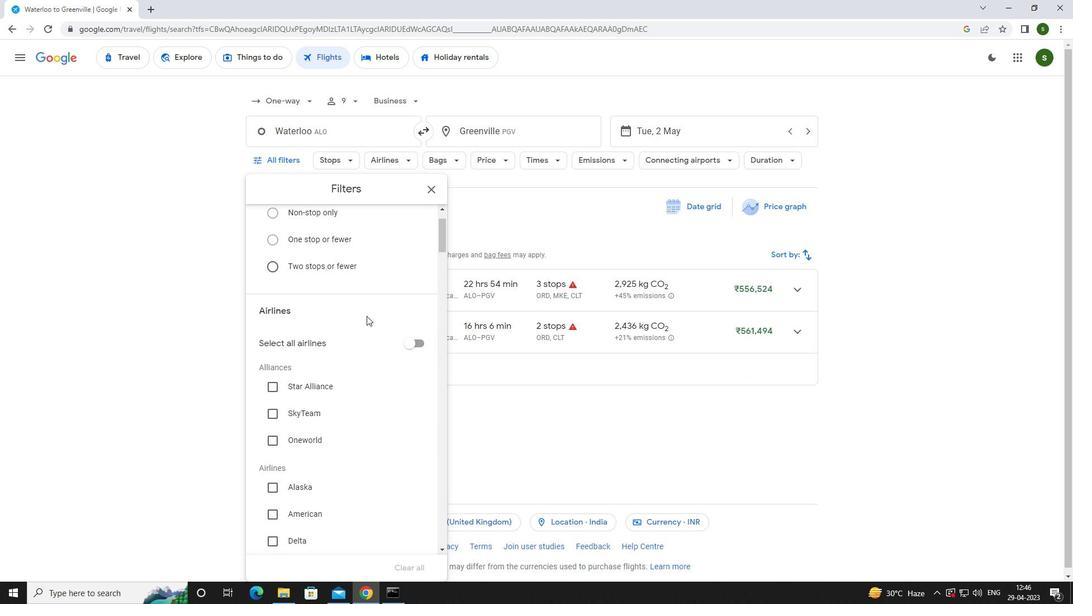 
Action: Mouse scrolled (366, 315) with delta (0, 0)
Screenshot: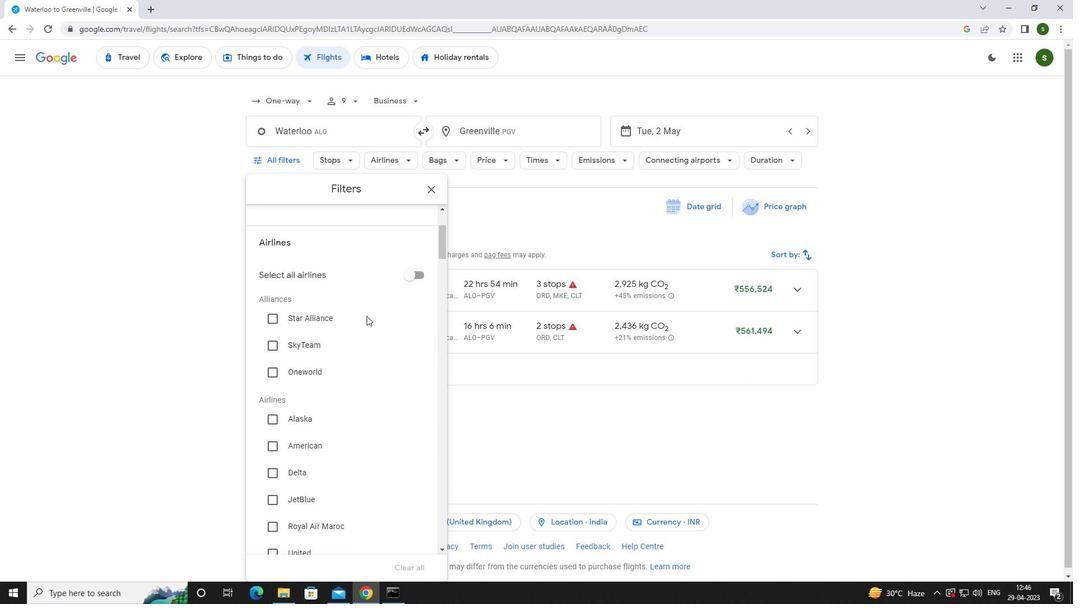 
Action: Mouse scrolled (366, 315) with delta (0, 0)
Screenshot: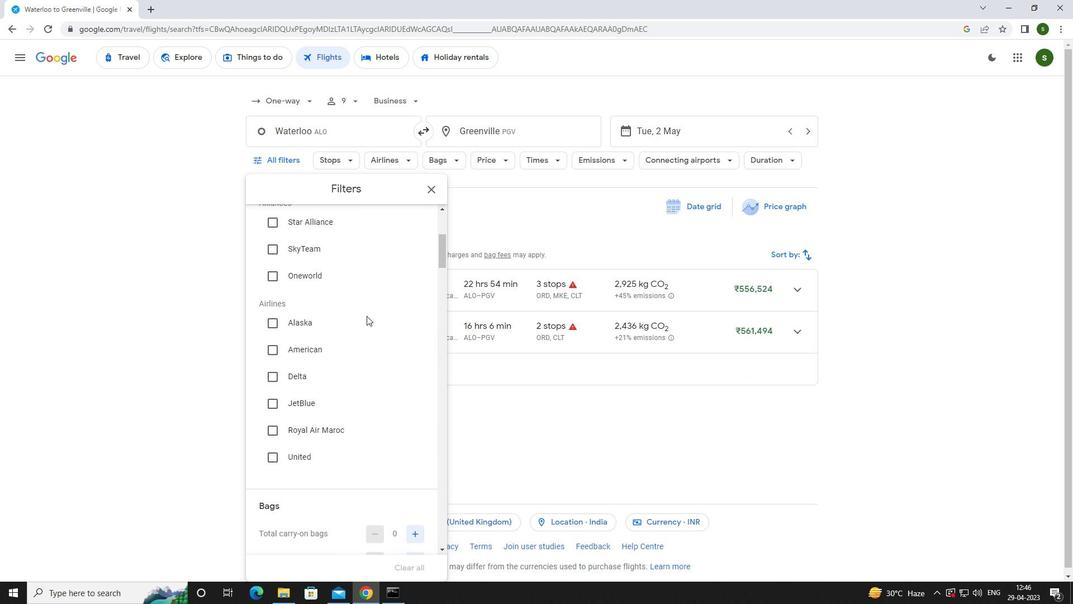 
Action: Mouse scrolled (366, 315) with delta (0, 0)
Screenshot: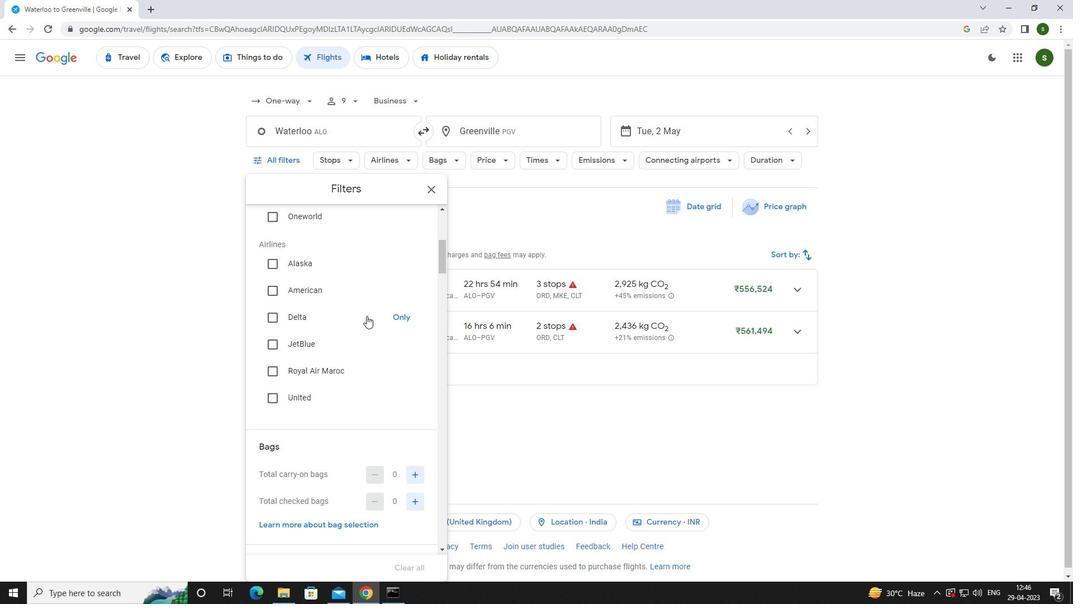 
Action: Mouse scrolled (366, 315) with delta (0, 0)
Screenshot: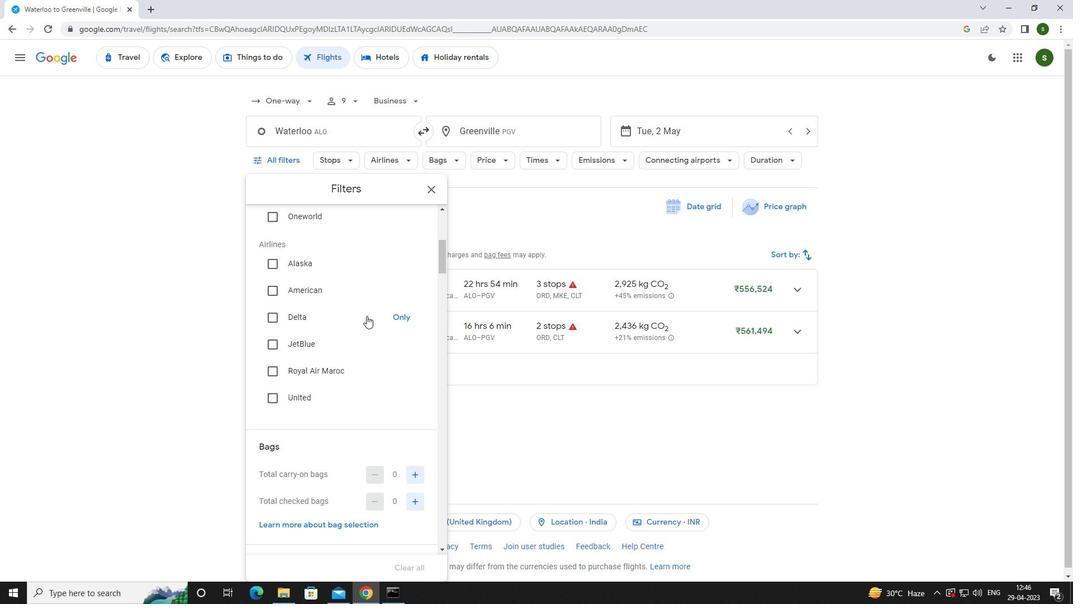 
Action: Mouse moved to (415, 365)
Screenshot: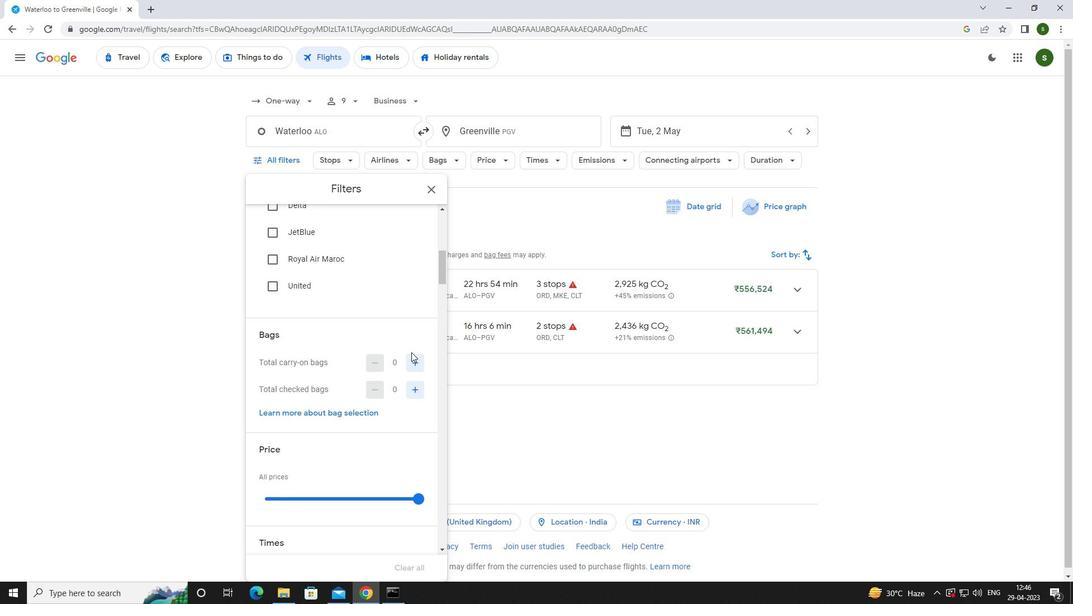 
Action: Mouse pressed left at (415, 365)
Screenshot: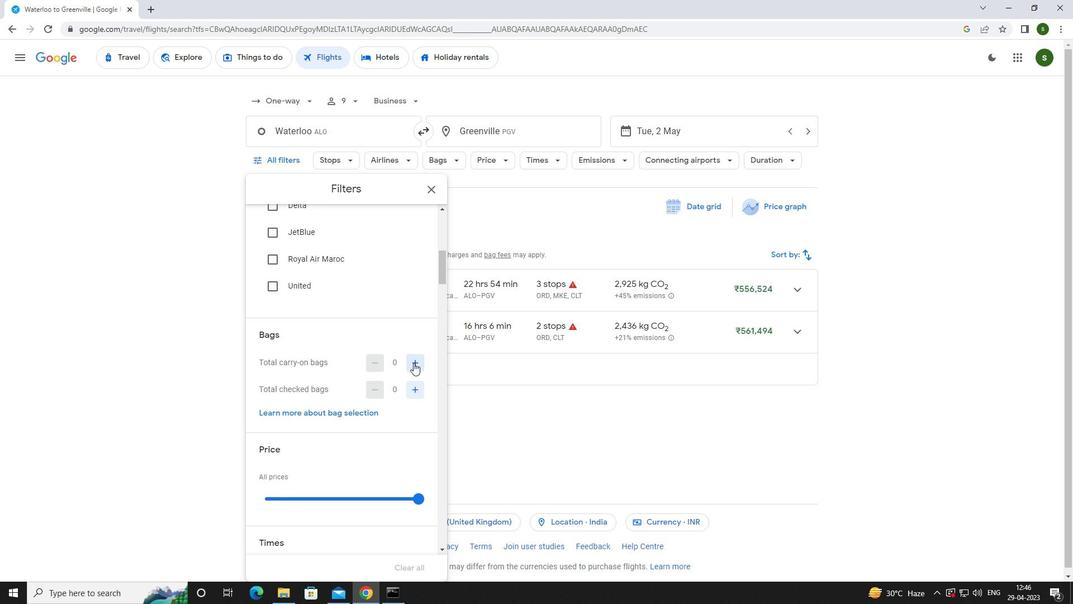 
Action: Mouse moved to (365, 351)
Screenshot: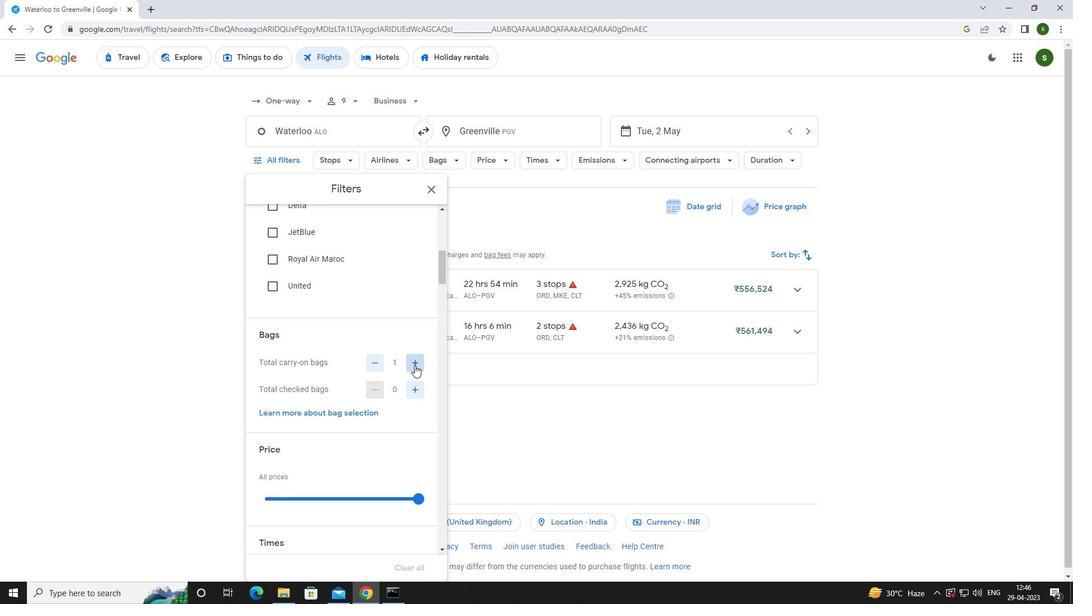 
Action: Mouse scrolled (365, 350) with delta (0, 0)
Screenshot: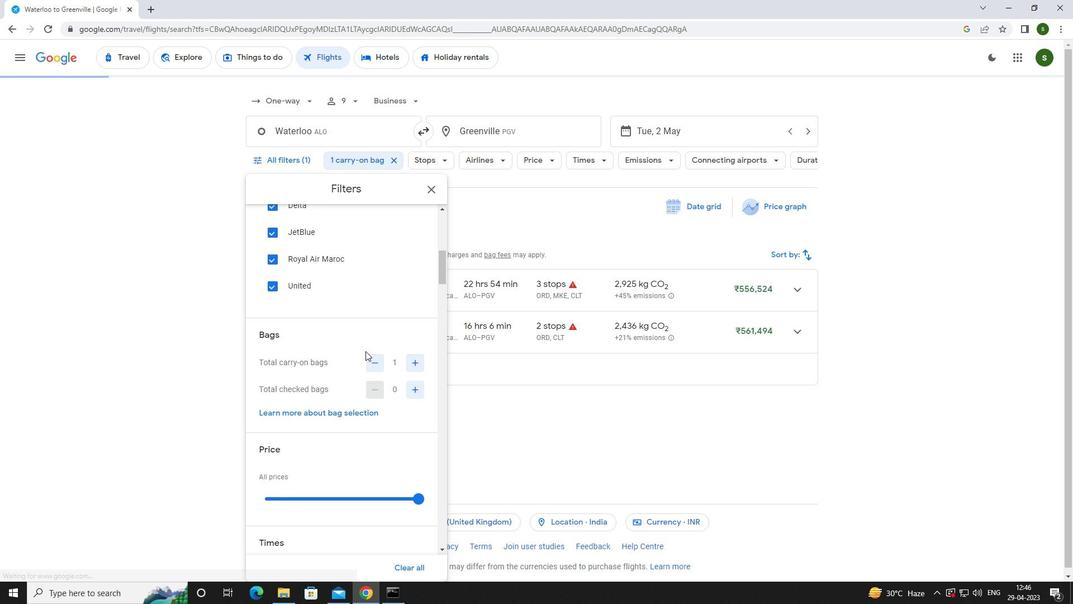 
Action: Mouse scrolled (365, 350) with delta (0, 0)
Screenshot: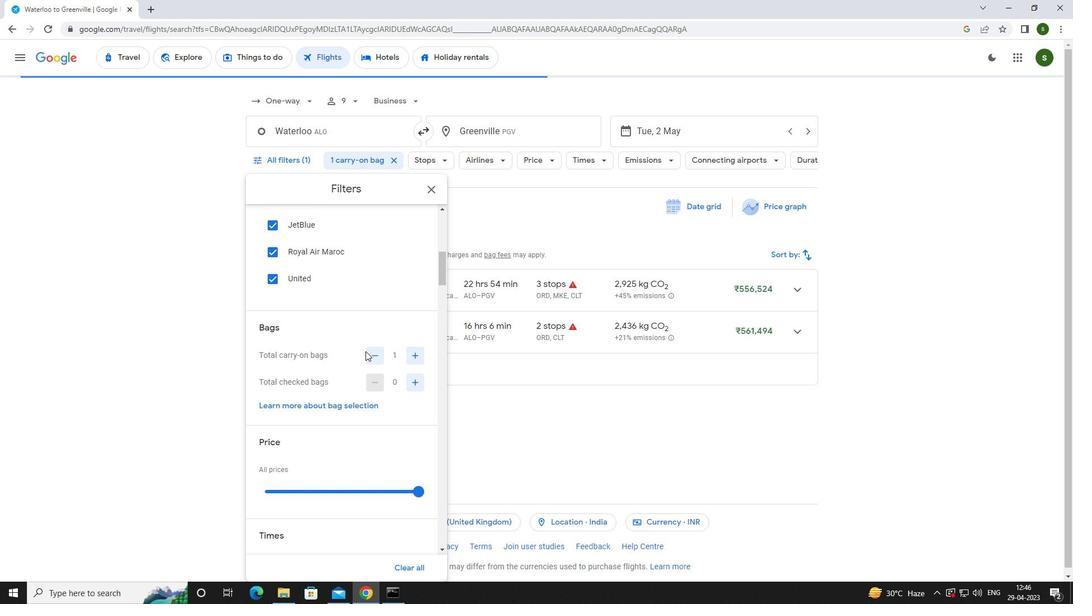 
Action: Mouse scrolled (365, 350) with delta (0, 0)
Screenshot: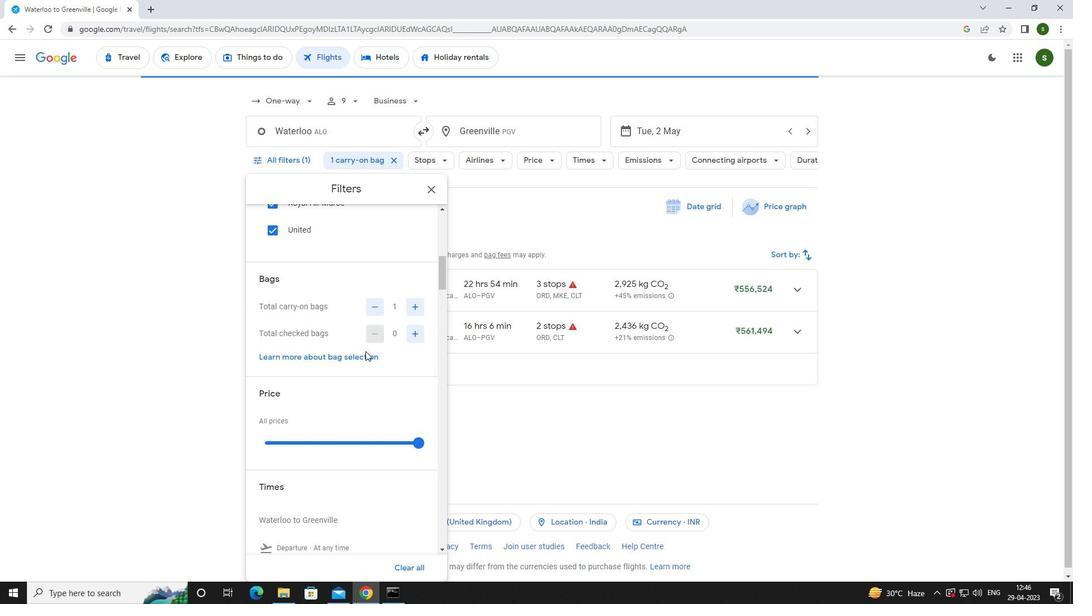 
Action: Mouse scrolled (365, 350) with delta (0, 0)
Screenshot: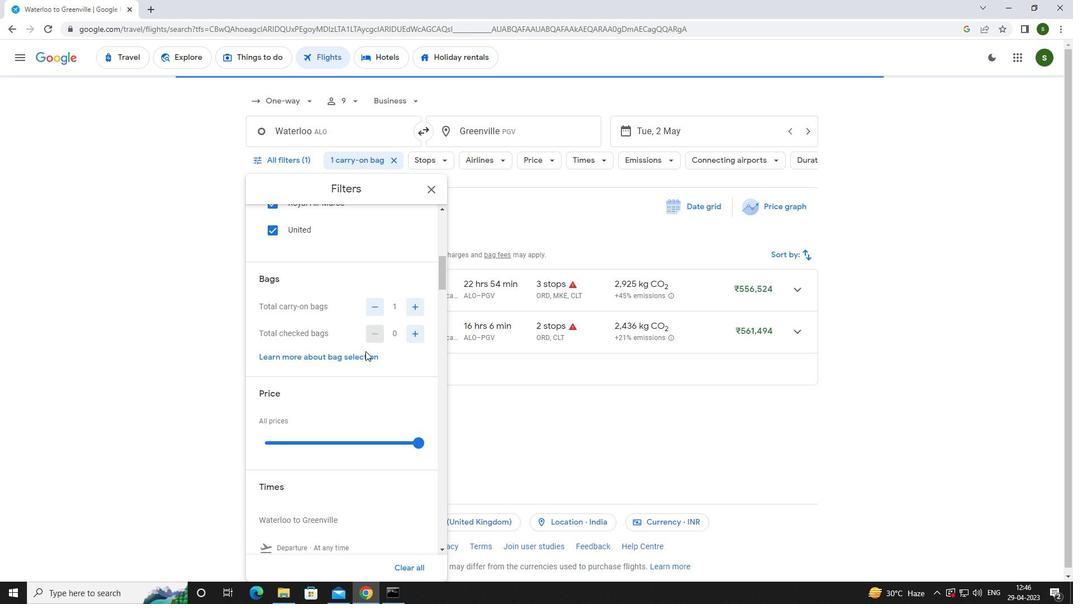 
Action: Mouse moved to (417, 276)
Screenshot: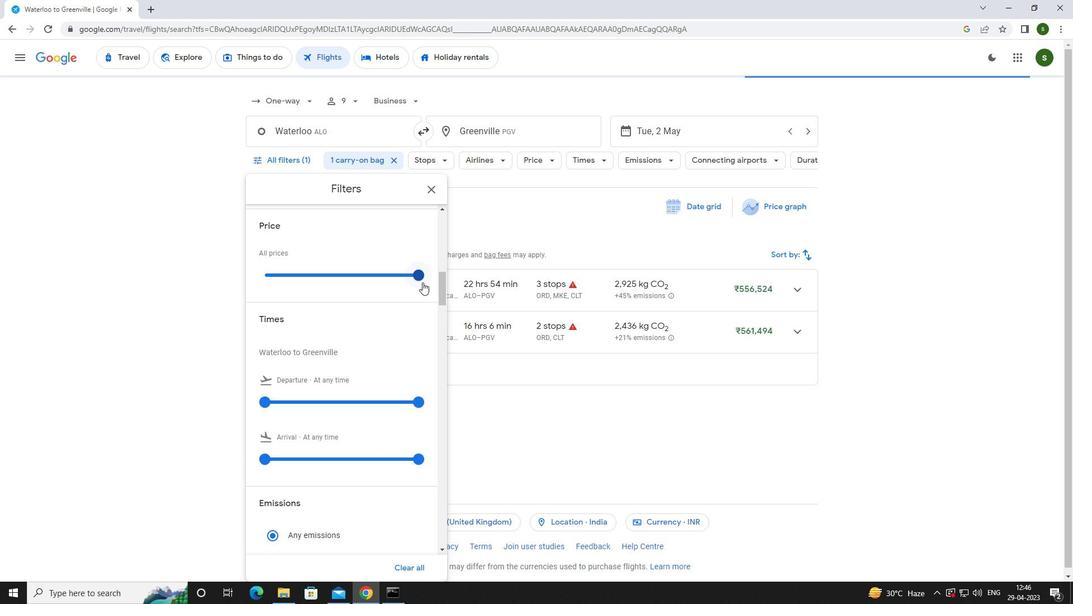 
Action: Mouse pressed left at (417, 276)
Screenshot: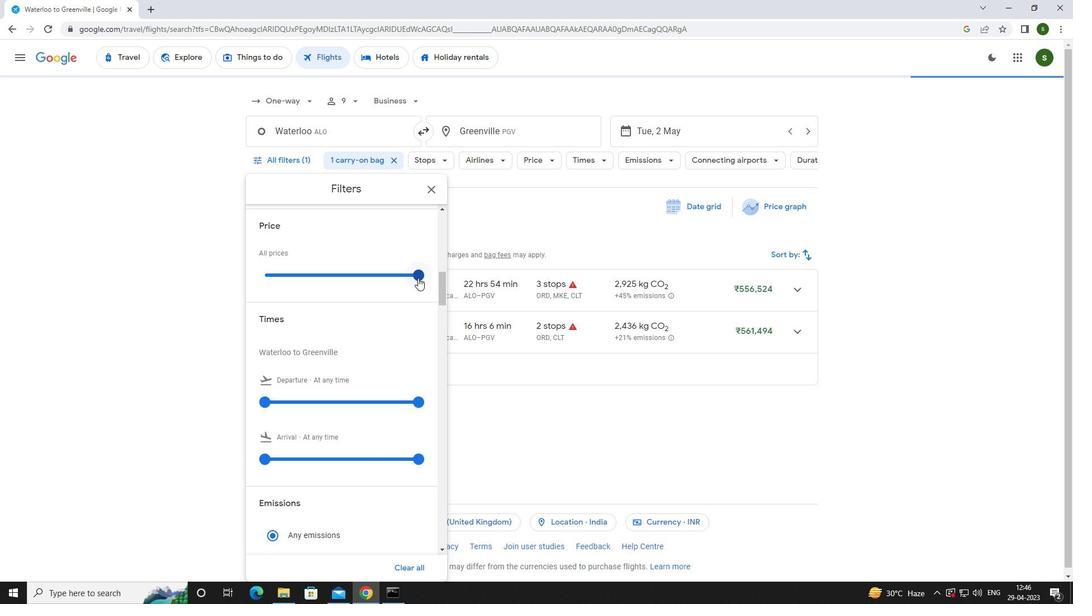 
Action: Mouse moved to (267, 404)
Screenshot: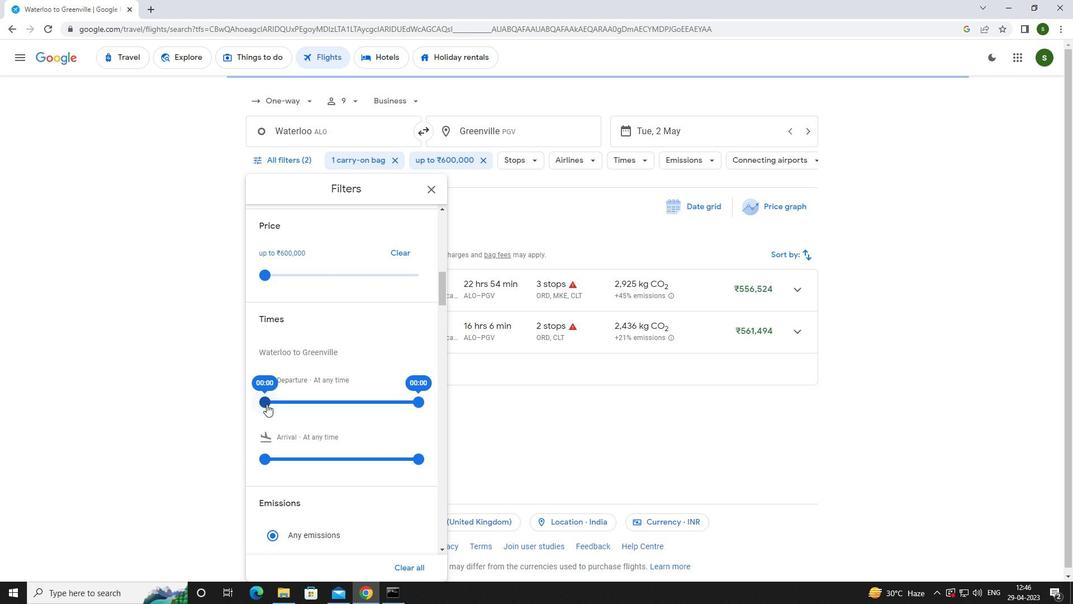 
Action: Mouse pressed left at (267, 404)
Screenshot: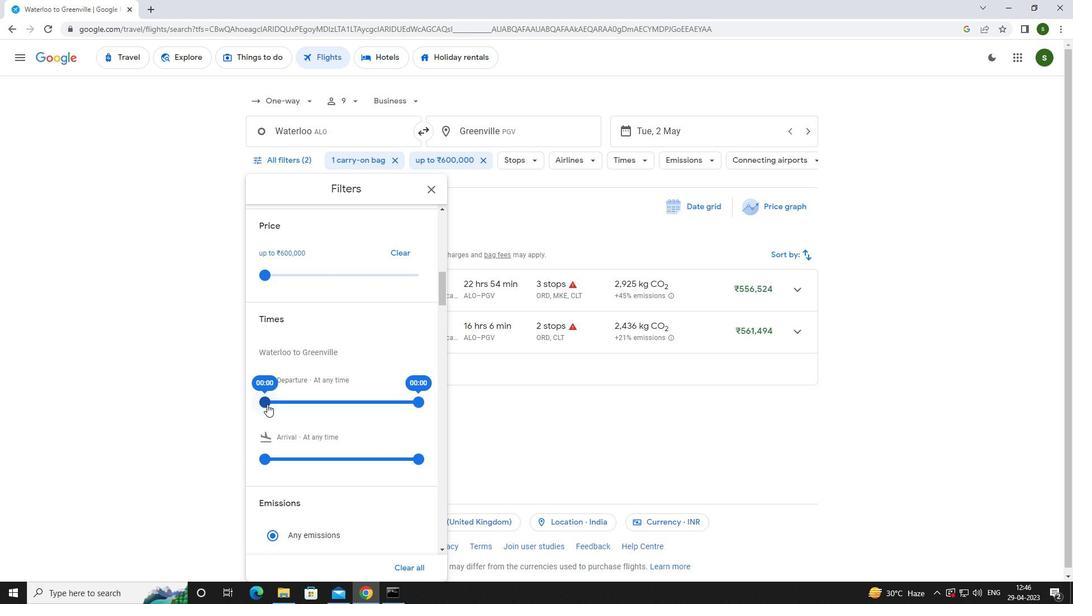 
Action: Mouse moved to (540, 418)
Screenshot: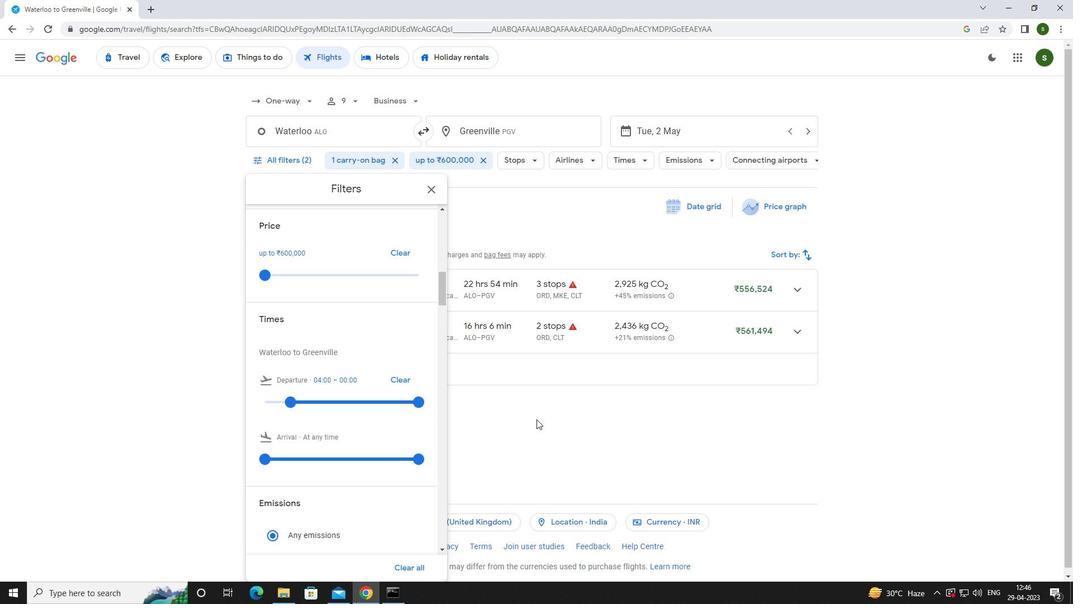 
Action: Mouse pressed left at (540, 418)
Screenshot: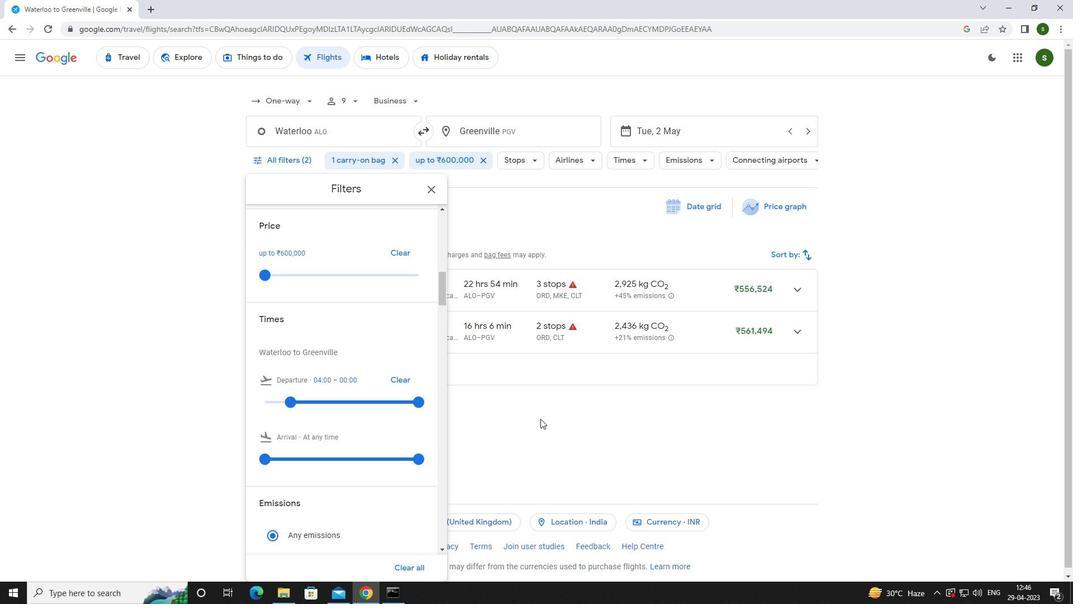 
Action: Mouse moved to (536, 416)
Screenshot: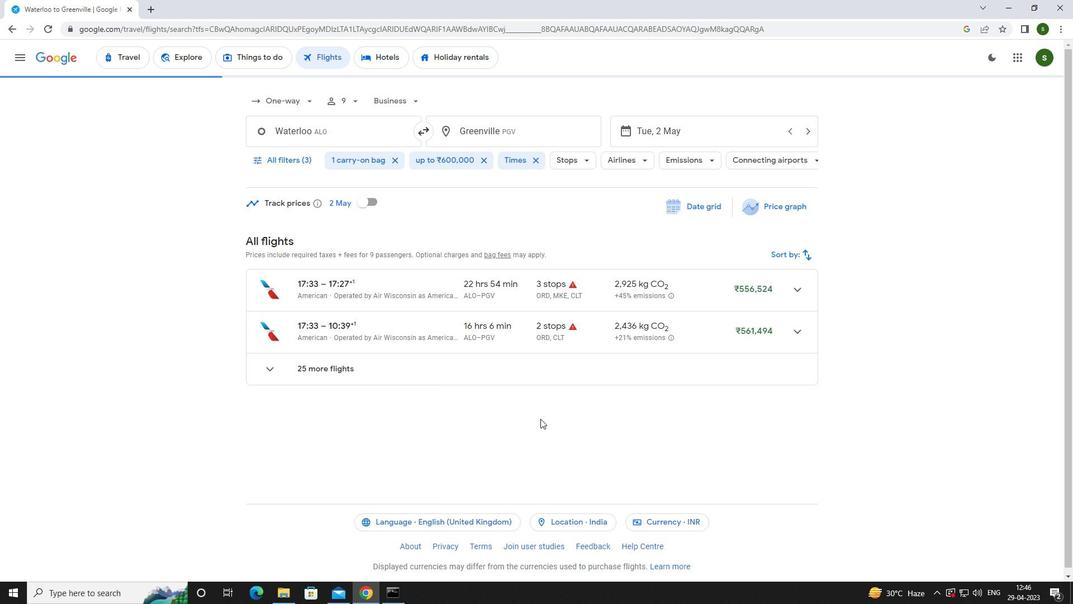 
